 Task: For heading Use Italics Times New Roman with orange colour & bold.  font size for heading20,  'Change the font style of data to'Verdana and font size to 12,  Change the alignment of both headline & data to Align left In the sheet  BudgetTrack analysis
Action: Mouse moved to (164, 141)
Screenshot: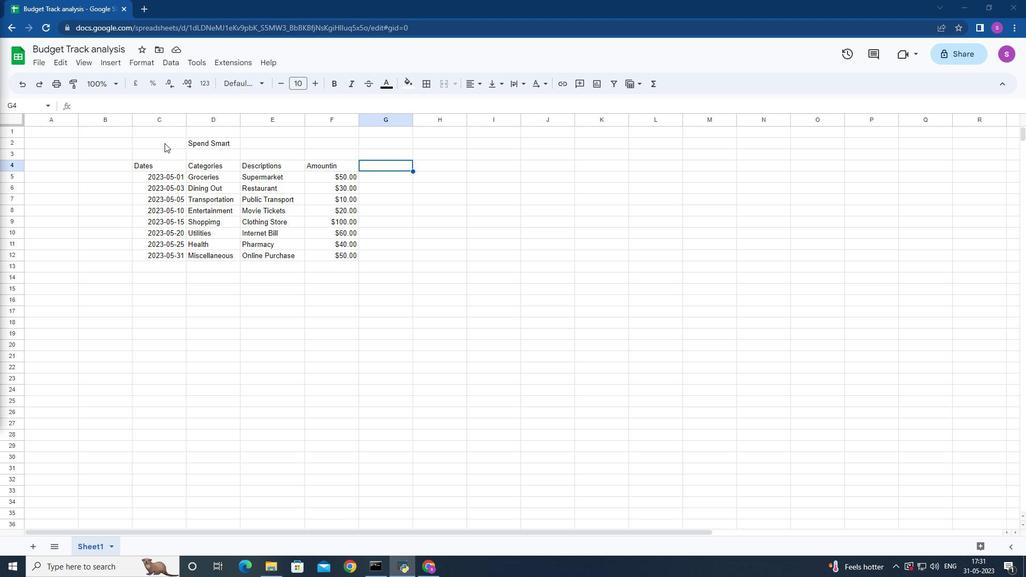
Action: Mouse pressed left at (164, 141)
Screenshot: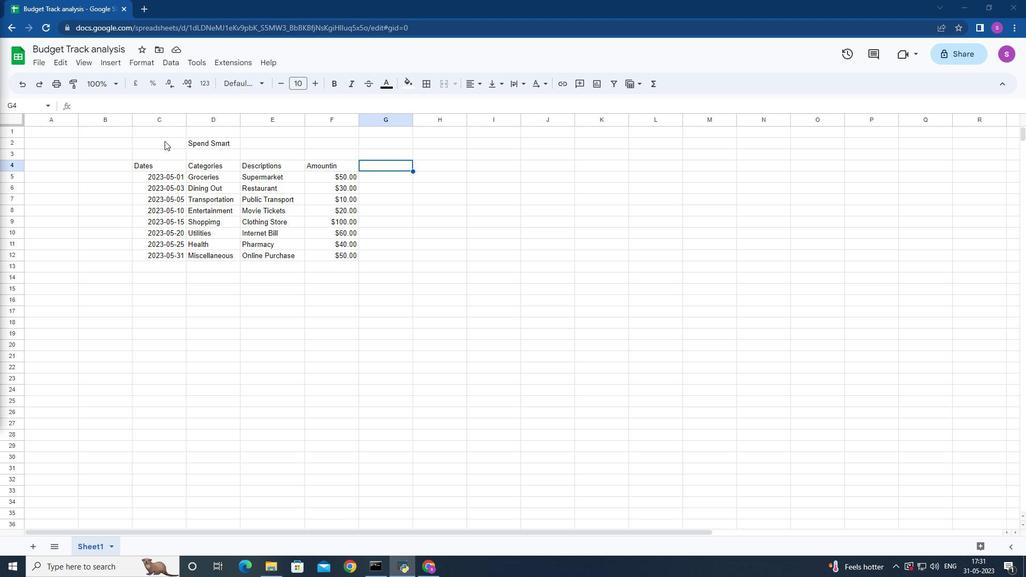 
Action: Mouse moved to (262, 84)
Screenshot: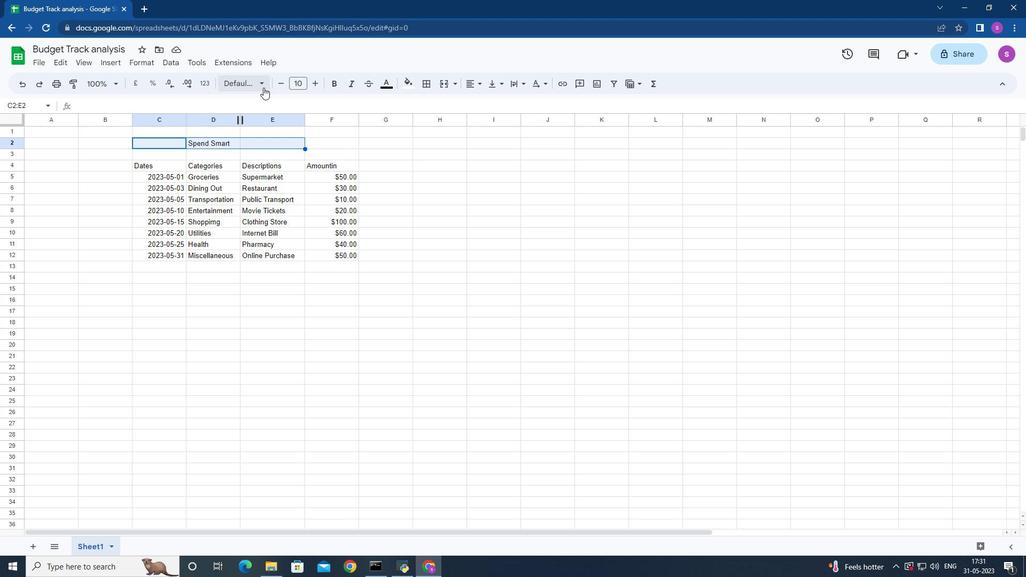 
Action: Mouse pressed left at (262, 84)
Screenshot: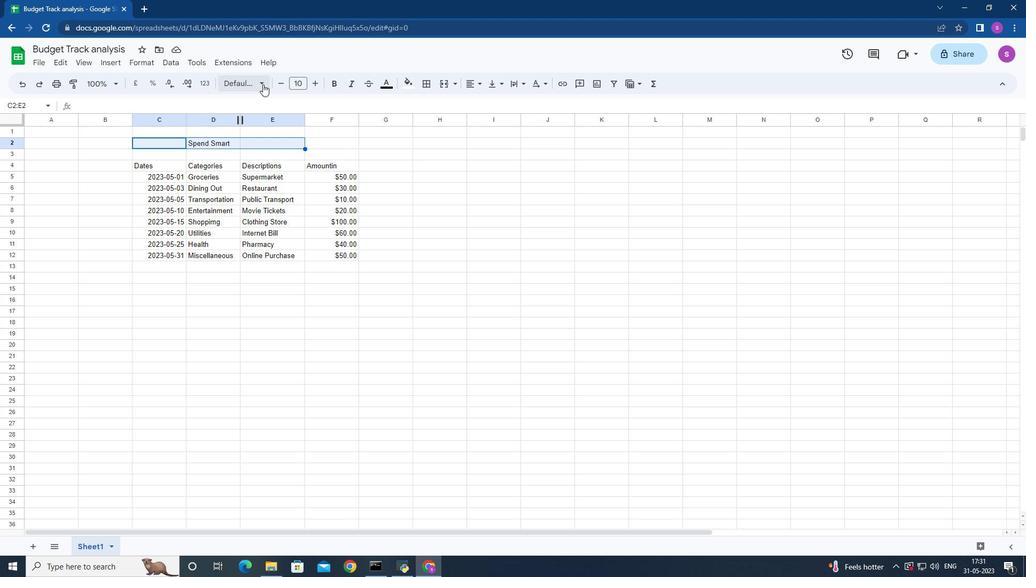 
Action: Mouse moved to (283, 403)
Screenshot: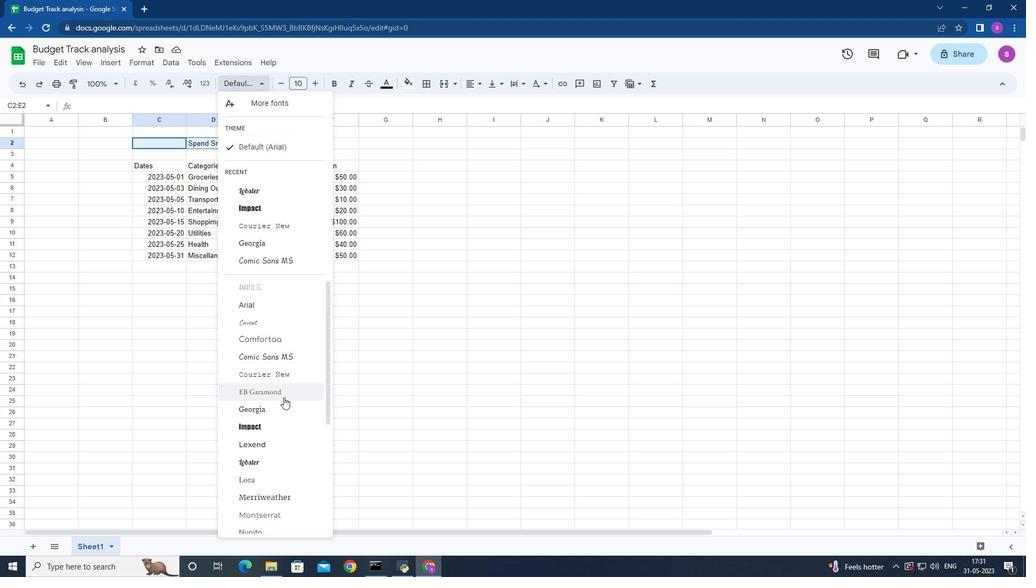 
Action: Mouse scrolled (283, 402) with delta (0, 0)
Screenshot: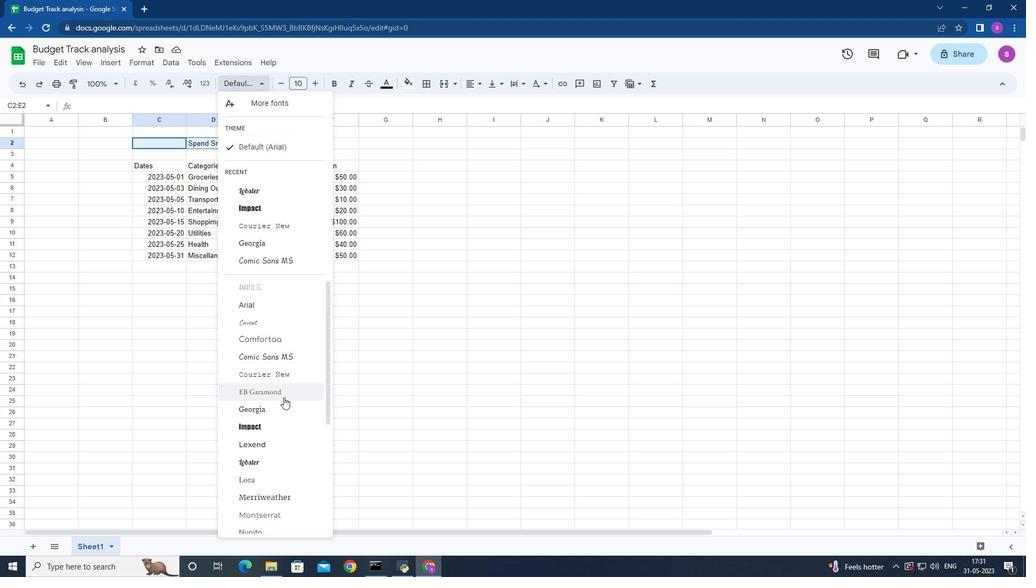 
Action: Mouse scrolled (283, 402) with delta (0, 0)
Screenshot: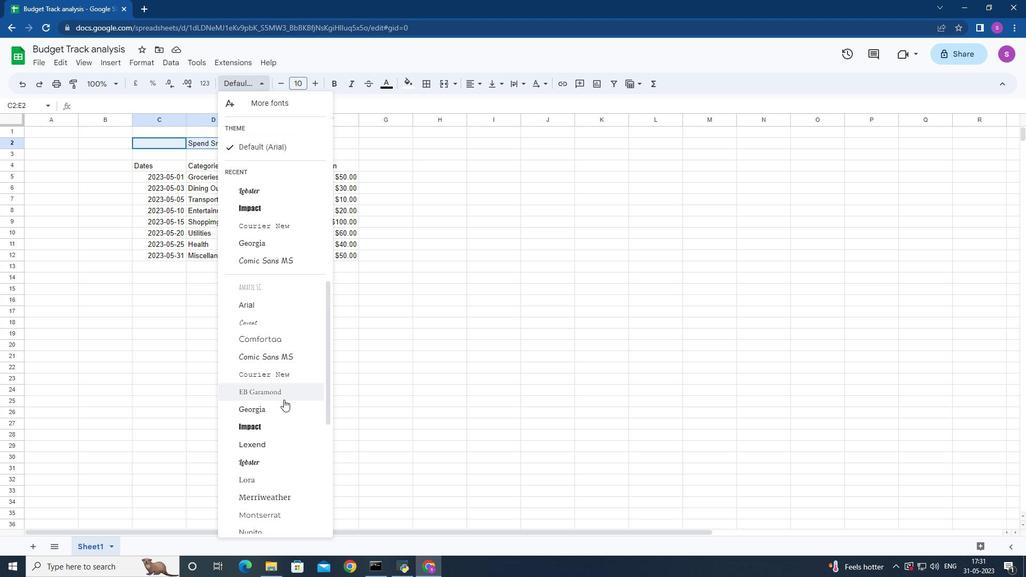 
Action: Mouse moved to (283, 403)
Screenshot: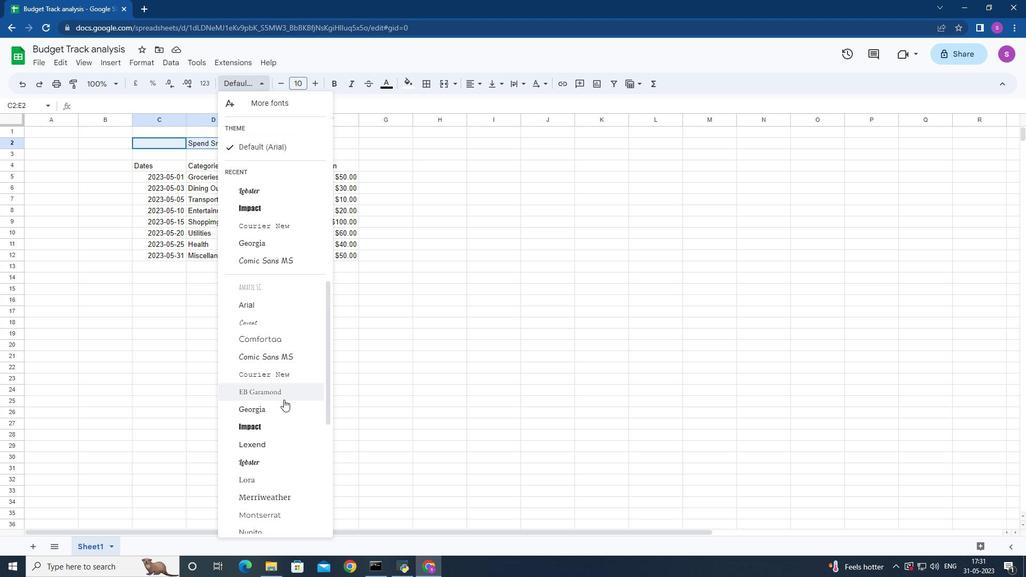 
Action: Mouse scrolled (283, 402) with delta (0, 0)
Screenshot: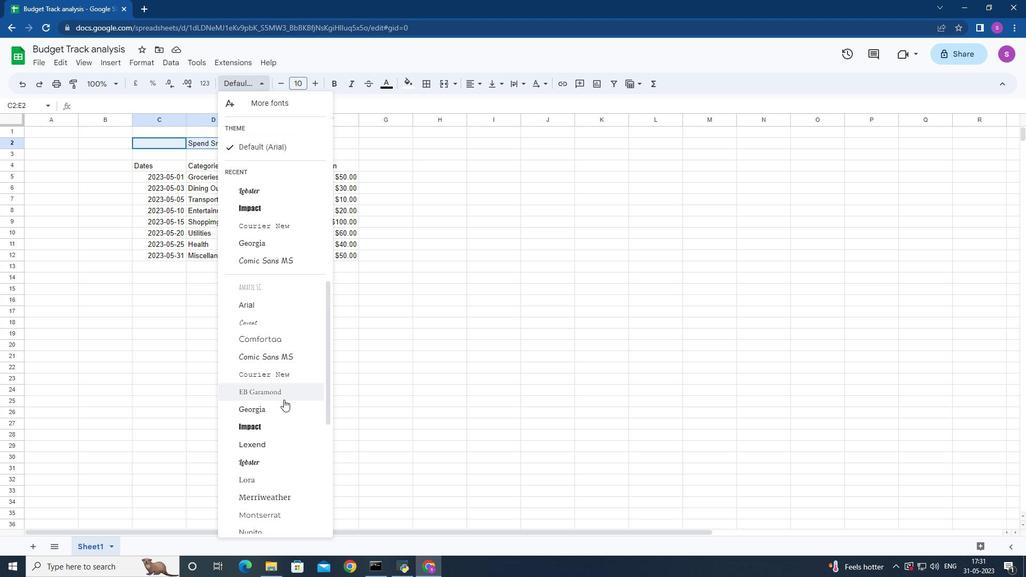
Action: Mouse moved to (281, 401)
Screenshot: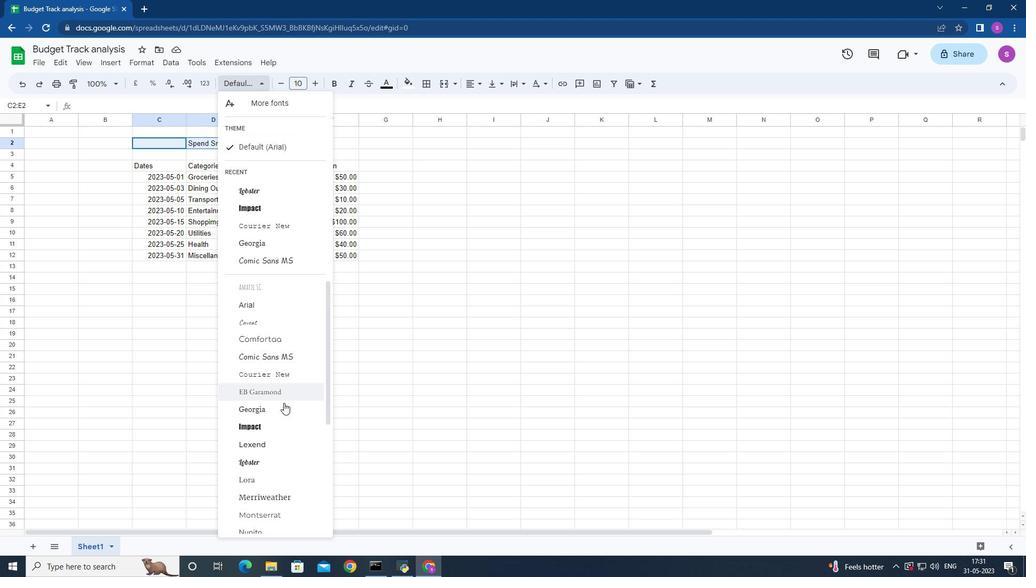 
Action: Mouse scrolled (281, 401) with delta (0, 0)
Screenshot: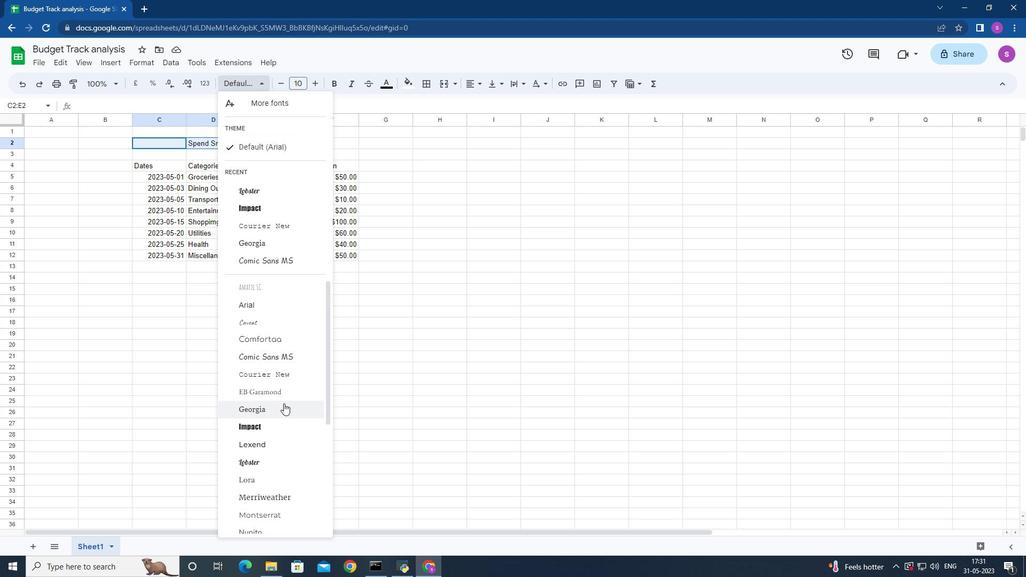 
Action: Mouse moved to (279, 400)
Screenshot: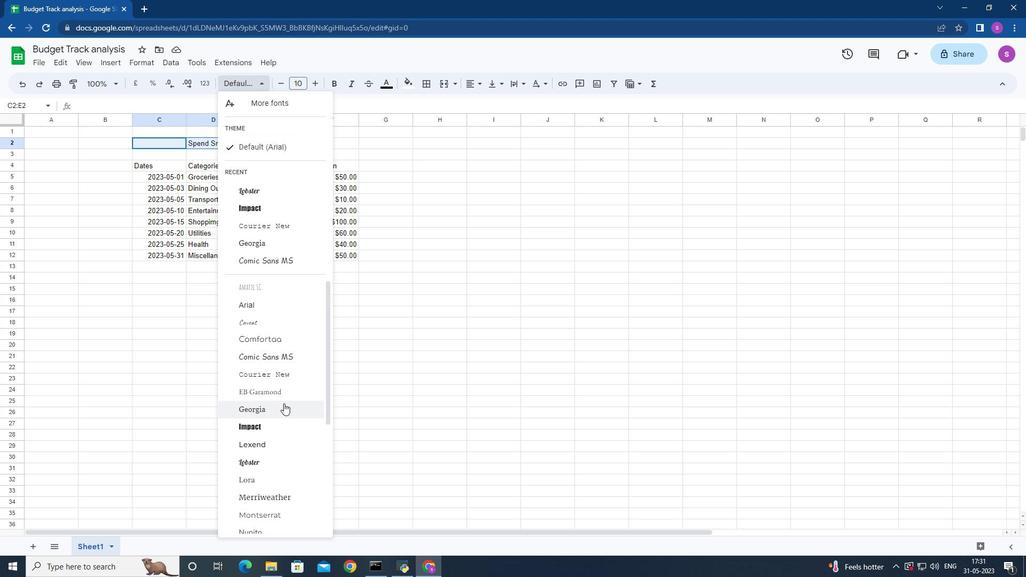 
Action: Mouse scrolled (279, 399) with delta (0, 0)
Screenshot: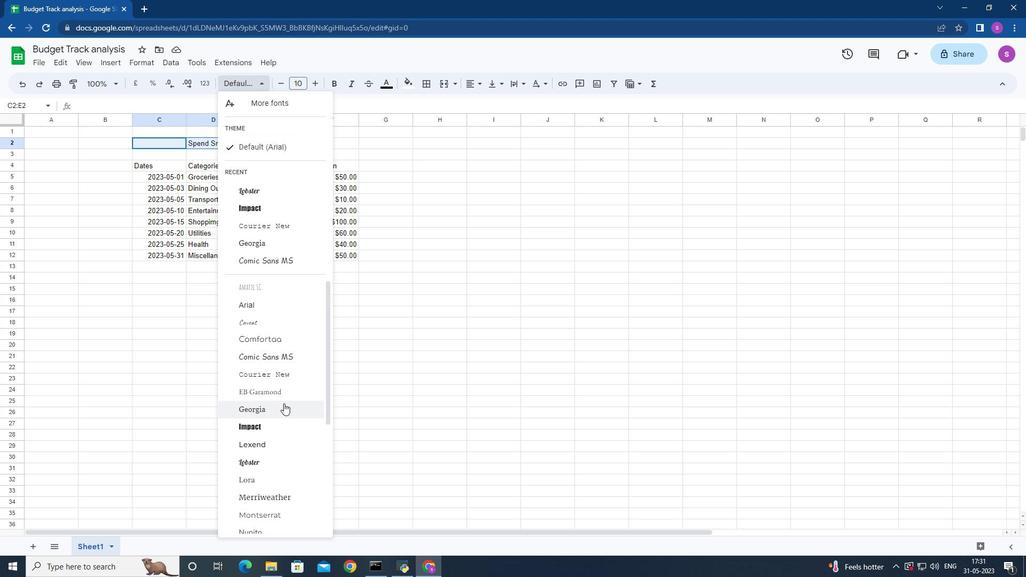 
Action: Mouse moved to (277, 397)
Screenshot: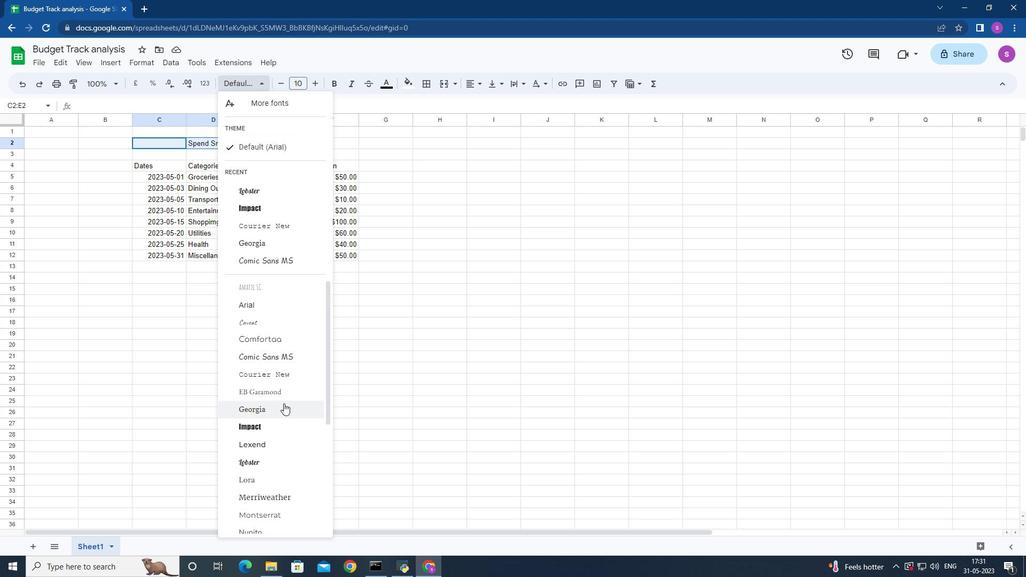 
Action: Mouse scrolled (277, 396) with delta (0, 0)
Screenshot: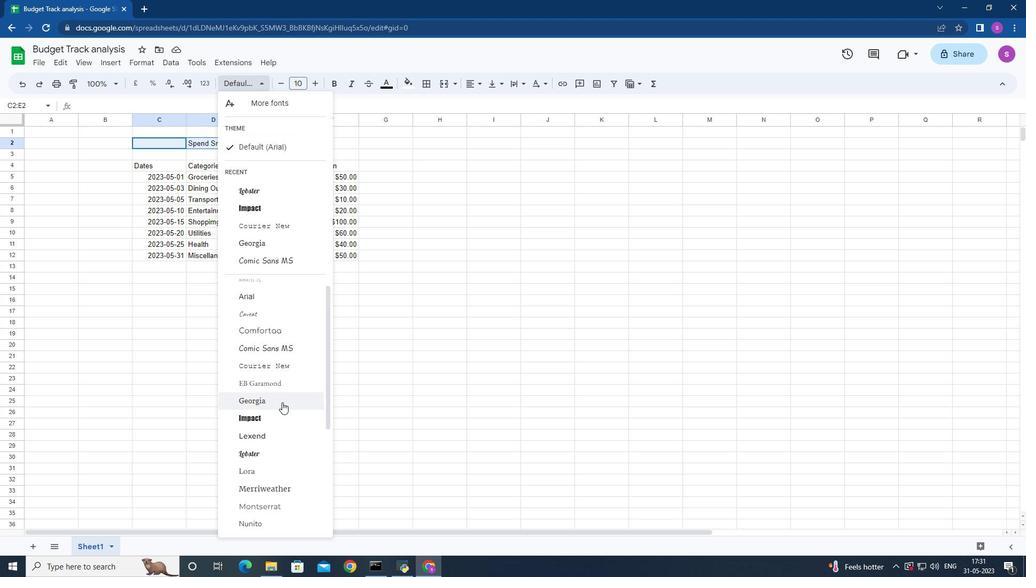
Action: Mouse moved to (276, 392)
Screenshot: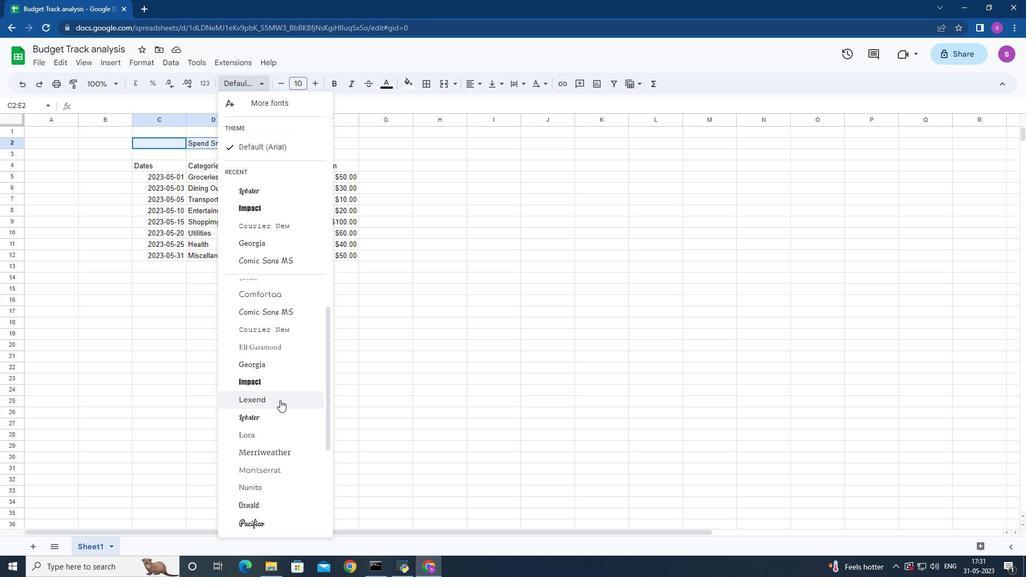 
Action: Mouse scrolled (276, 392) with delta (0, 0)
Screenshot: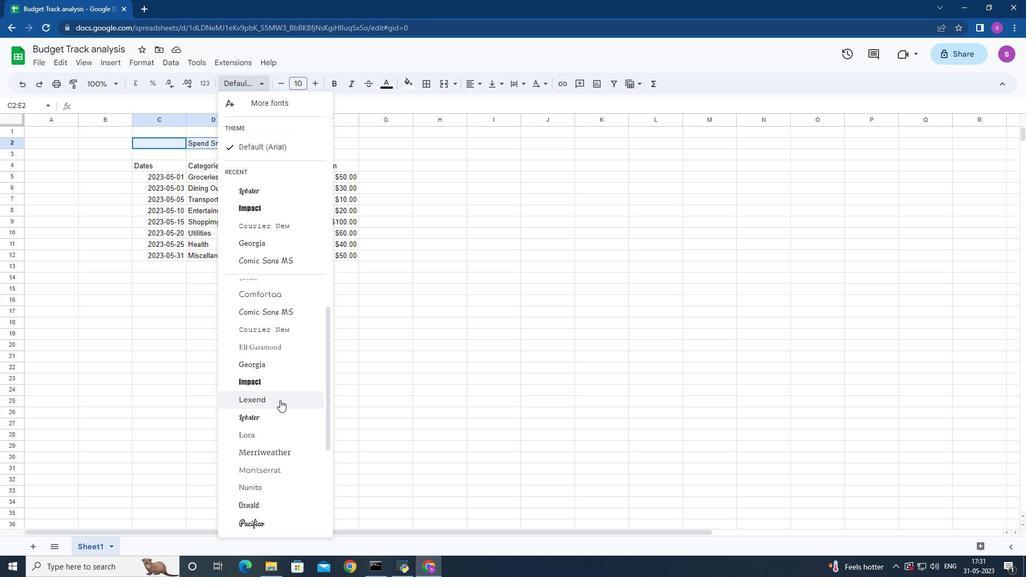 
Action: Mouse moved to (276, 388)
Screenshot: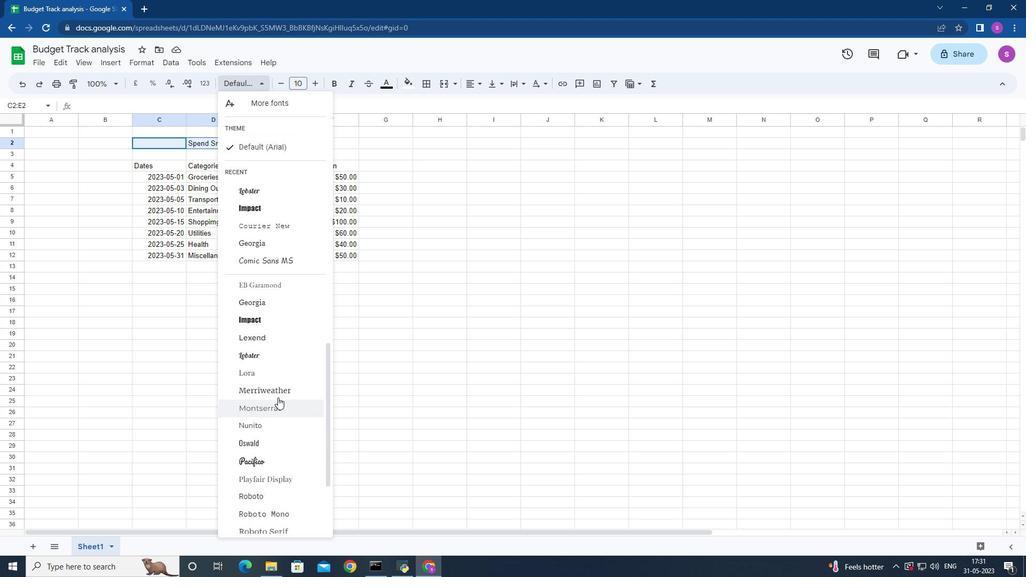 
Action: Mouse scrolled (276, 388) with delta (0, 0)
Screenshot: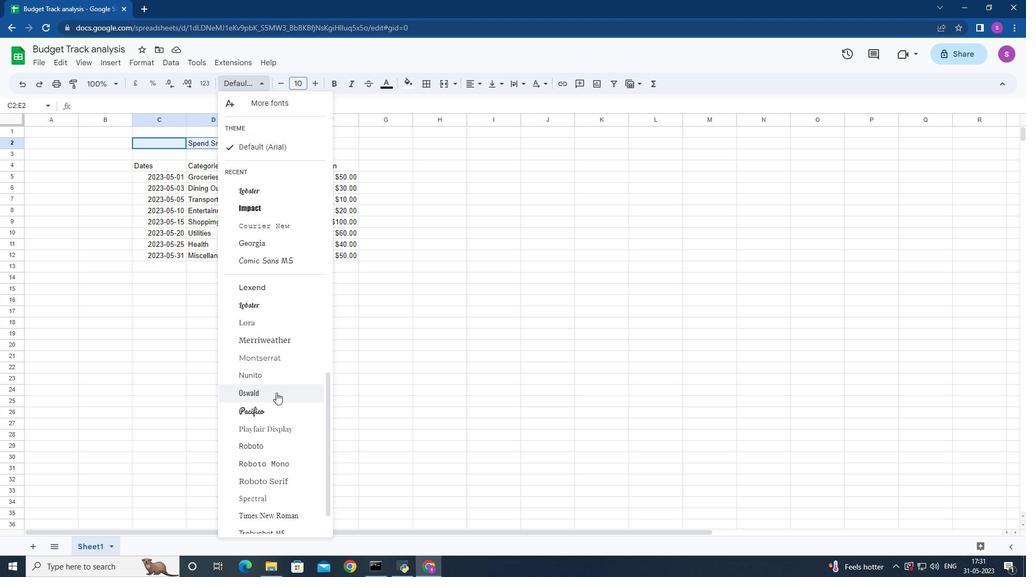 
Action: Mouse moved to (286, 489)
Screenshot: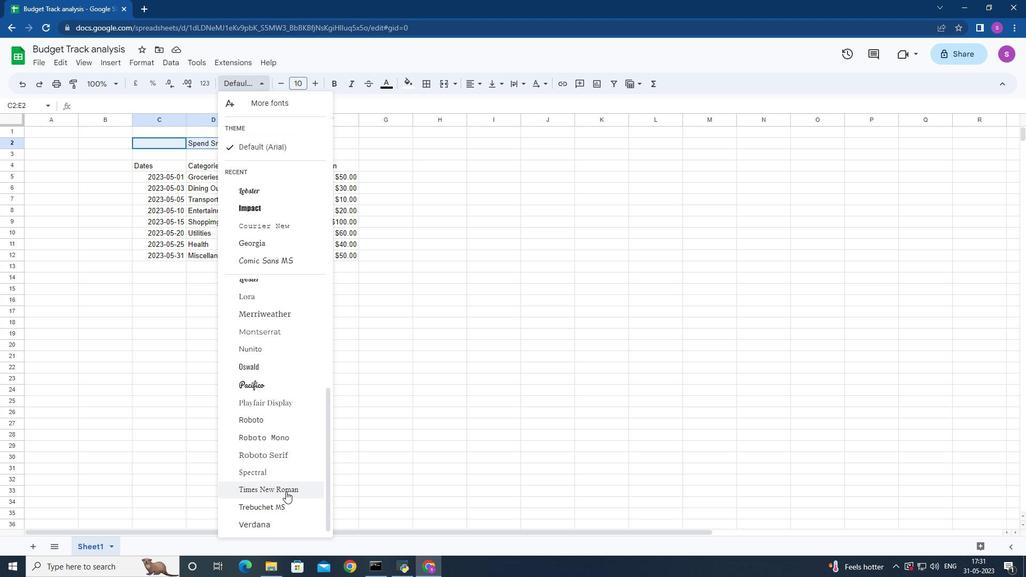 
Action: Mouse pressed left at (286, 489)
Screenshot: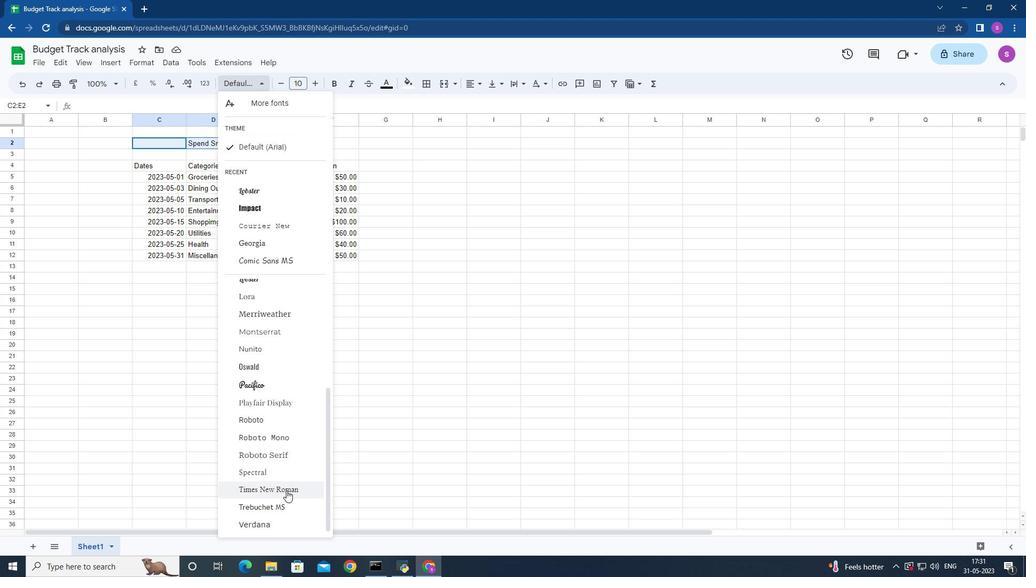 
Action: Mouse moved to (385, 84)
Screenshot: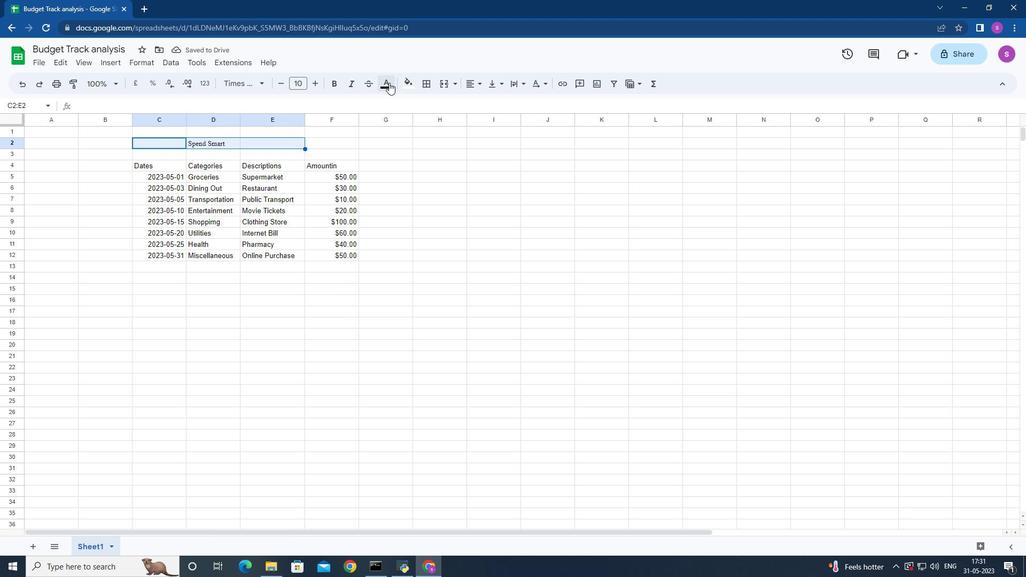 
Action: Mouse pressed left at (385, 84)
Screenshot: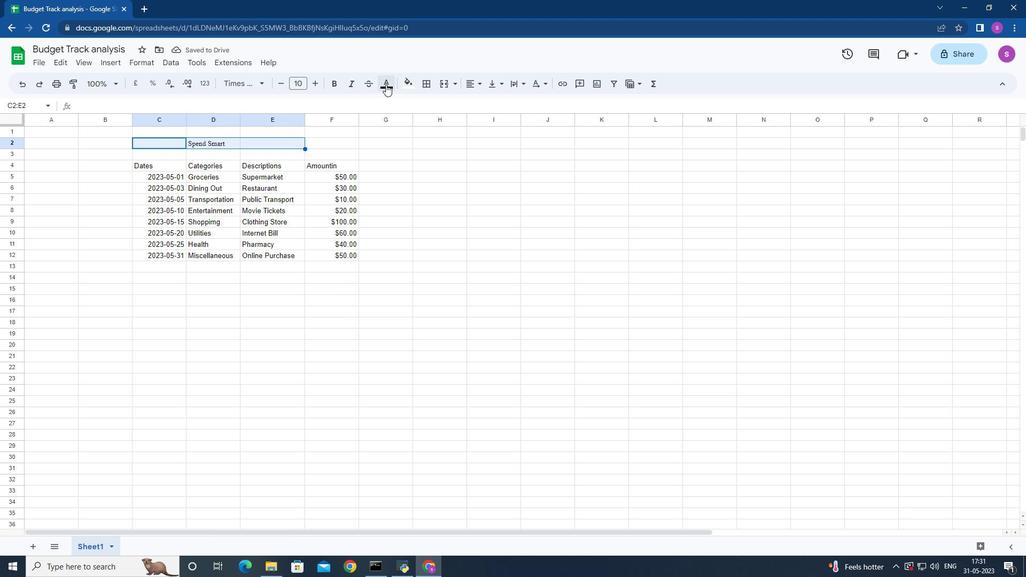 
Action: Mouse moved to (413, 136)
Screenshot: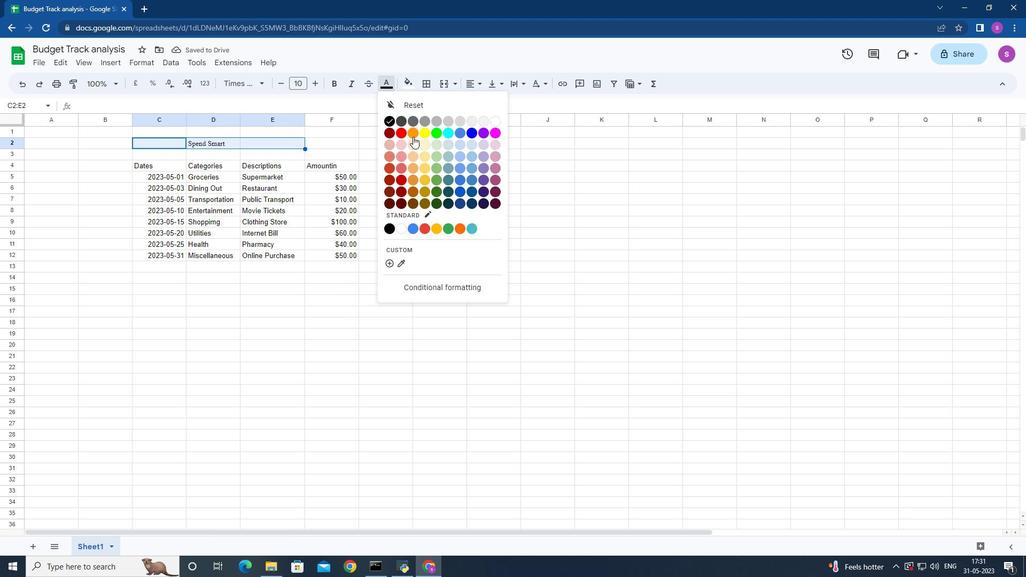 
Action: Mouse pressed left at (413, 136)
Screenshot: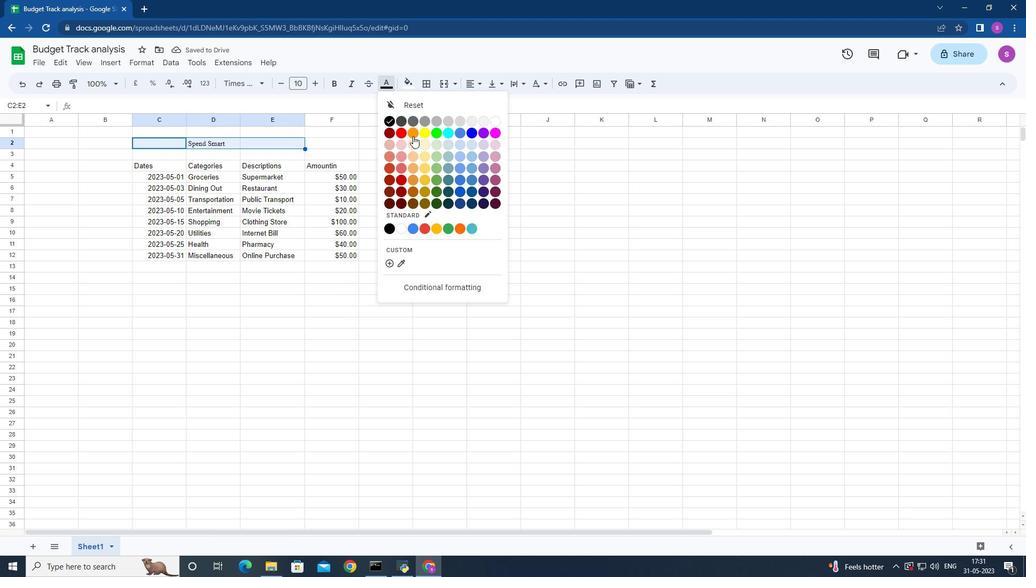 
Action: Mouse moved to (336, 80)
Screenshot: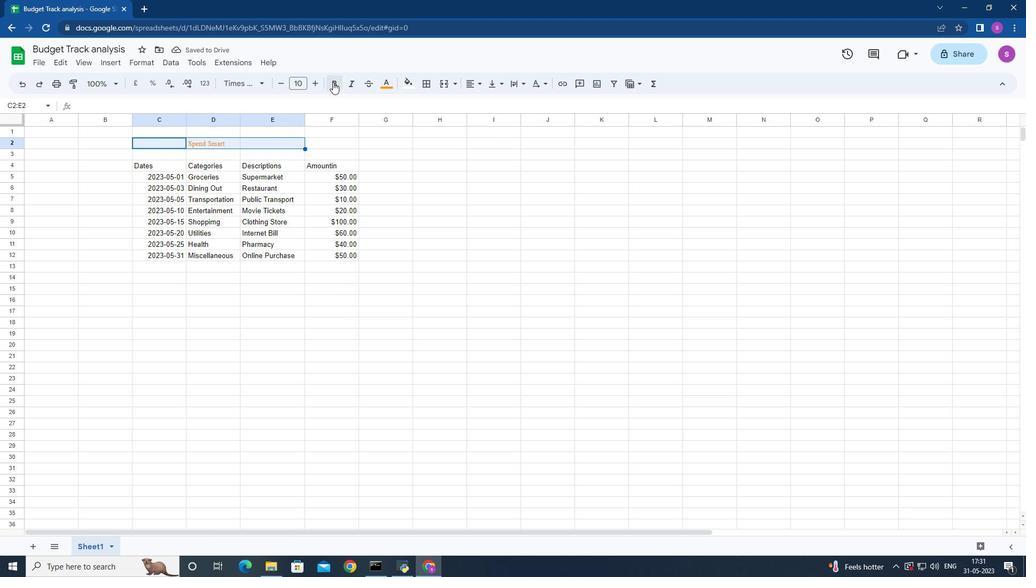 
Action: Mouse pressed left at (336, 80)
Screenshot: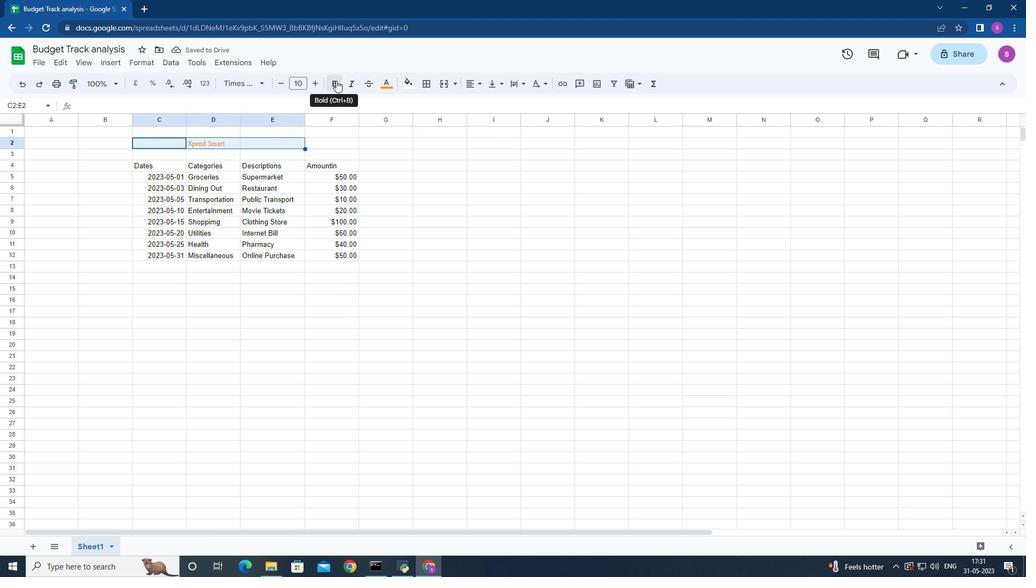 
Action: Mouse moved to (312, 86)
Screenshot: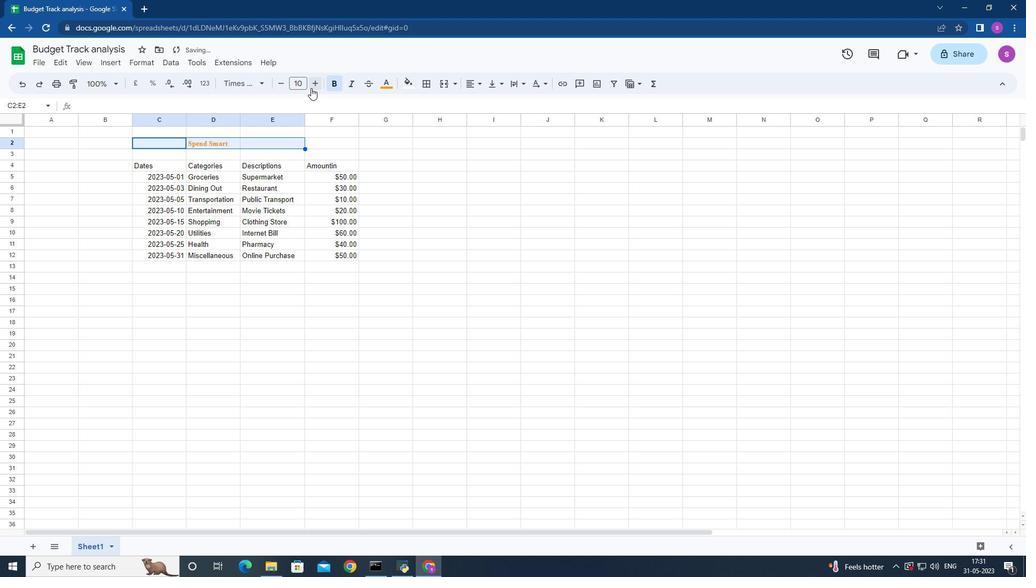 
Action: Mouse pressed left at (312, 86)
Screenshot: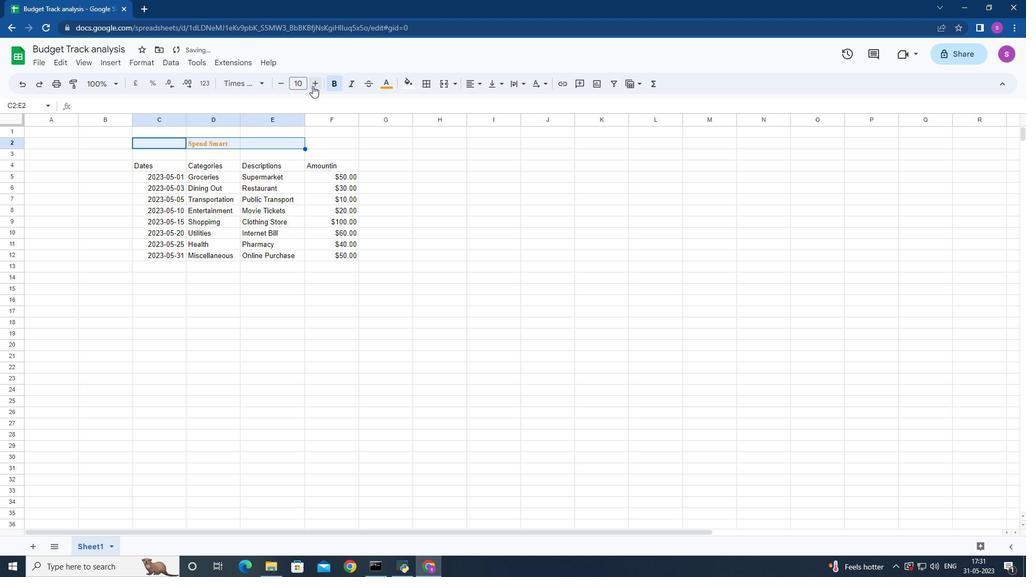 
Action: Mouse pressed left at (312, 86)
Screenshot: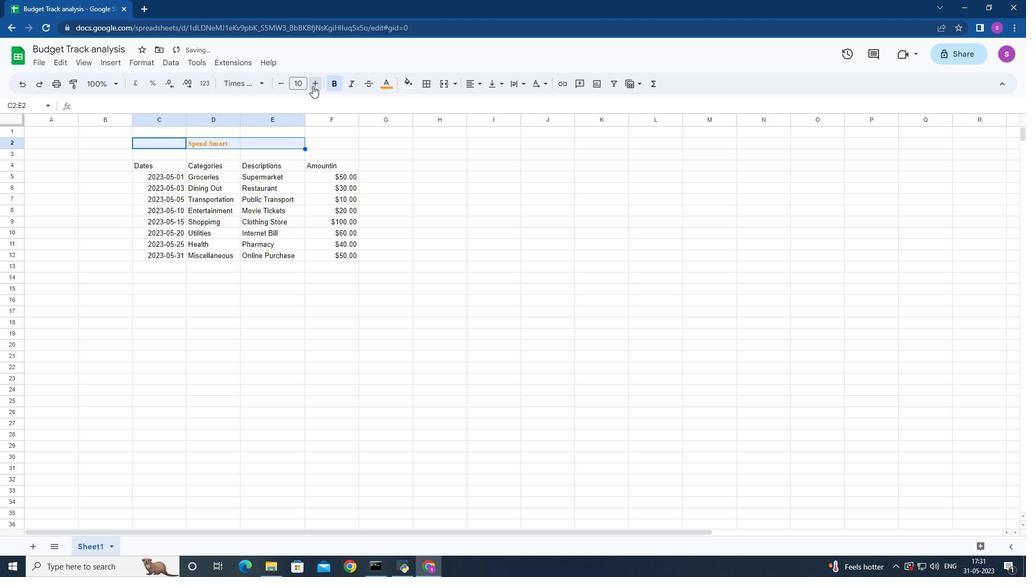 
Action: Mouse pressed left at (312, 86)
Screenshot: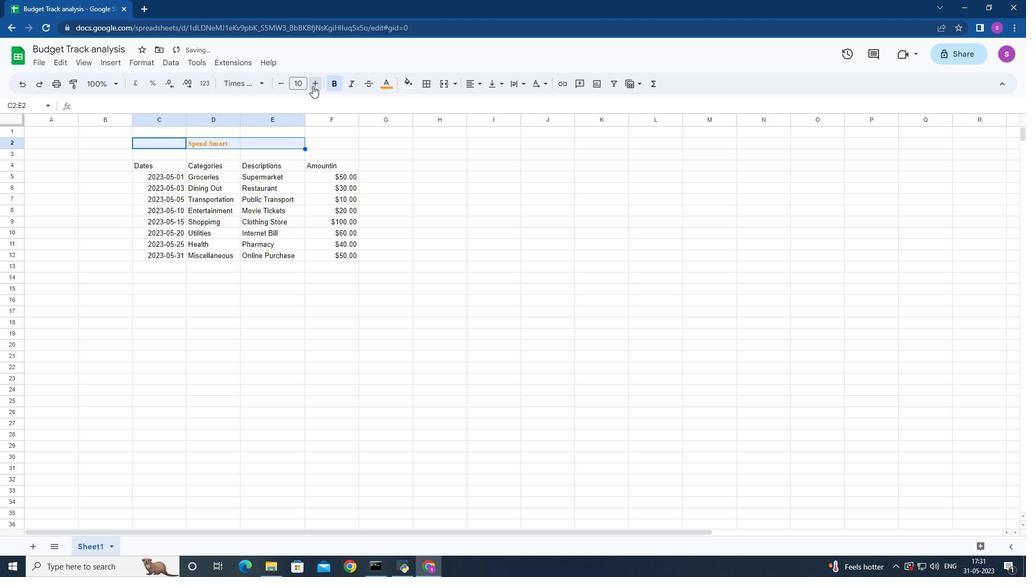 
Action: Mouse pressed left at (312, 86)
Screenshot: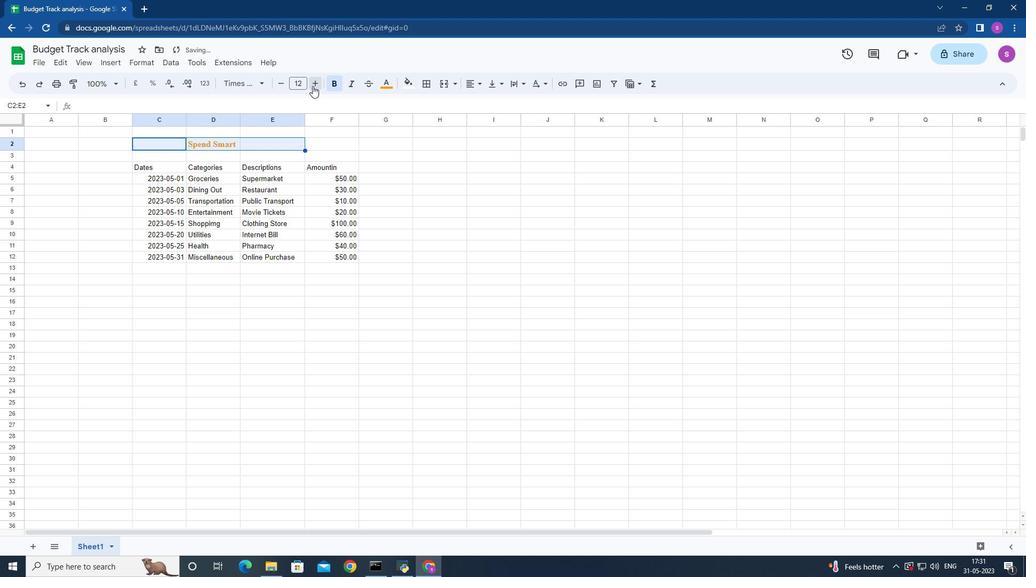 
Action: Mouse pressed left at (312, 86)
Screenshot: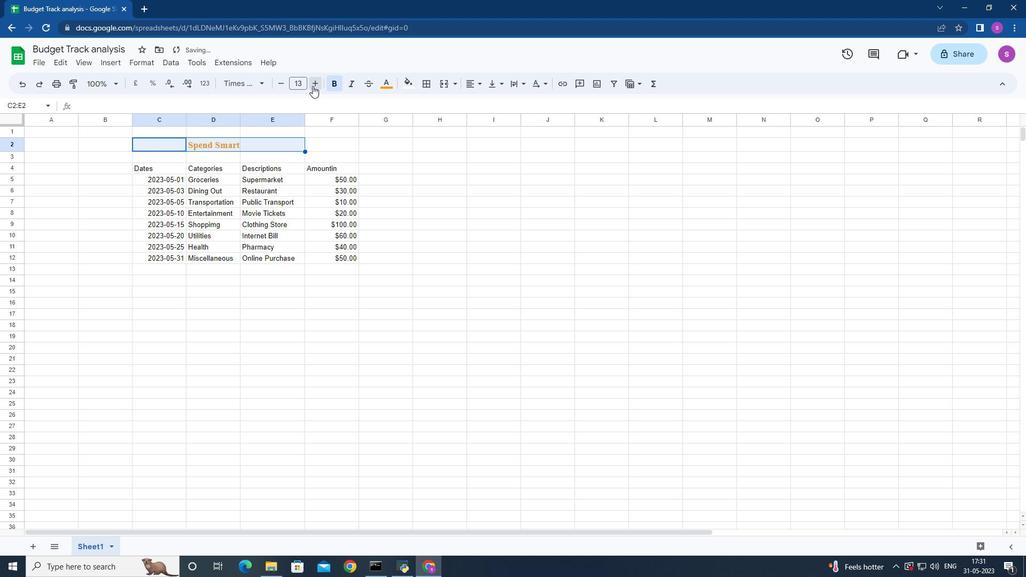 
Action: Mouse pressed left at (312, 86)
Screenshot: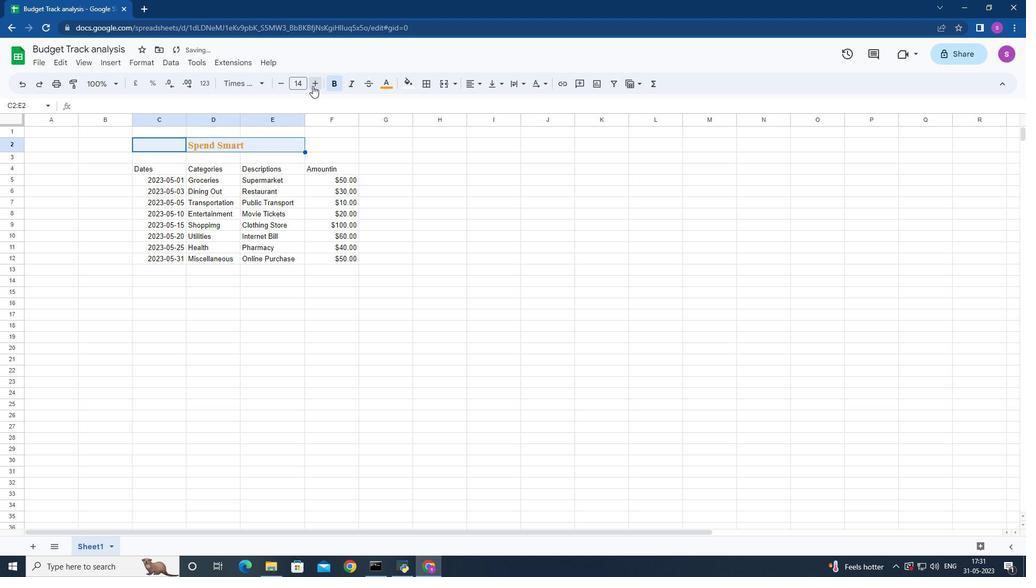 
Action: Mouse pressed left at (312, 86)
Screenshot: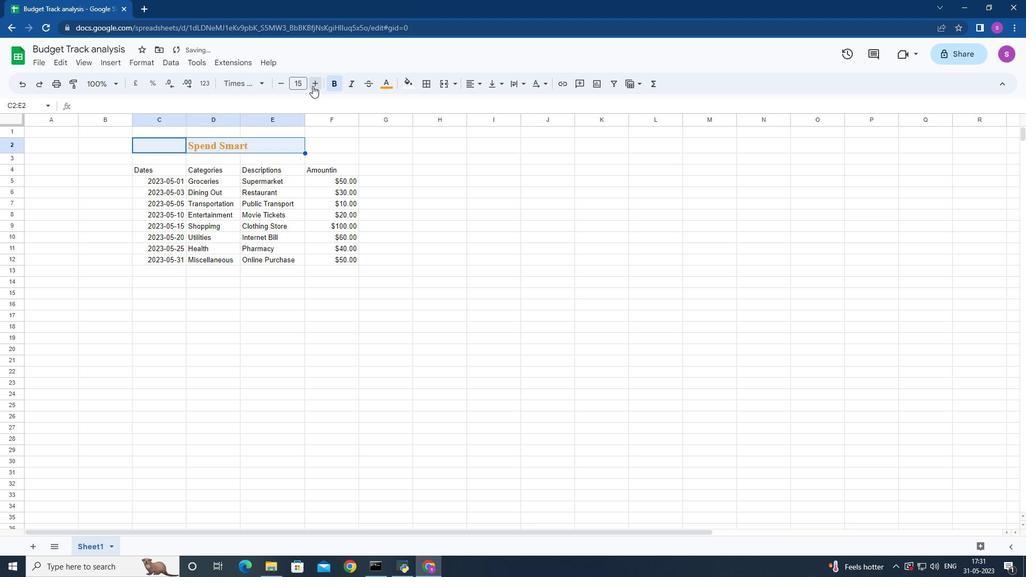 
Action: Mouse pressed left at (312, 86)
Screenshot: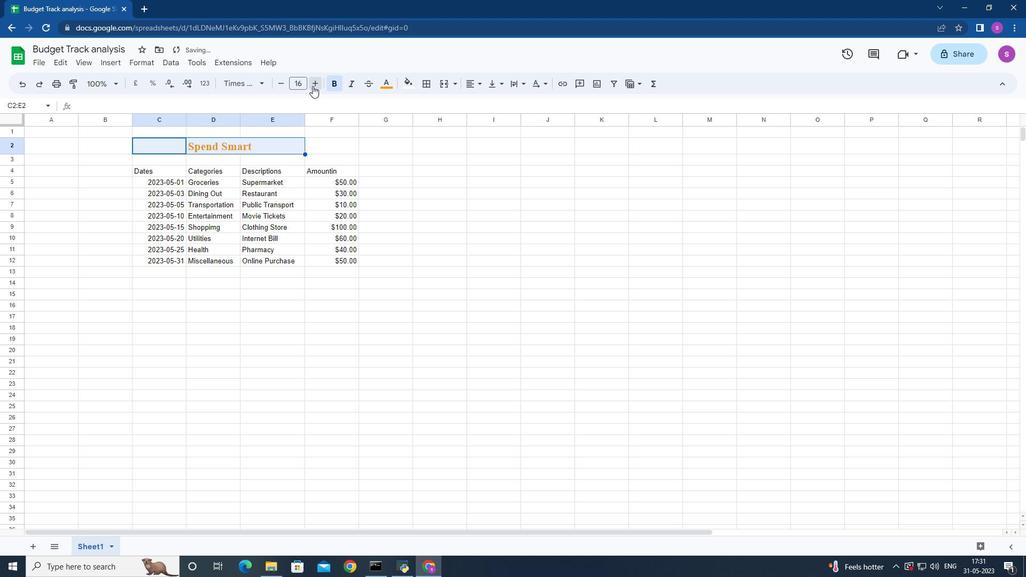 
Action: Mouse pressed left at (312, 86)
Screenshot: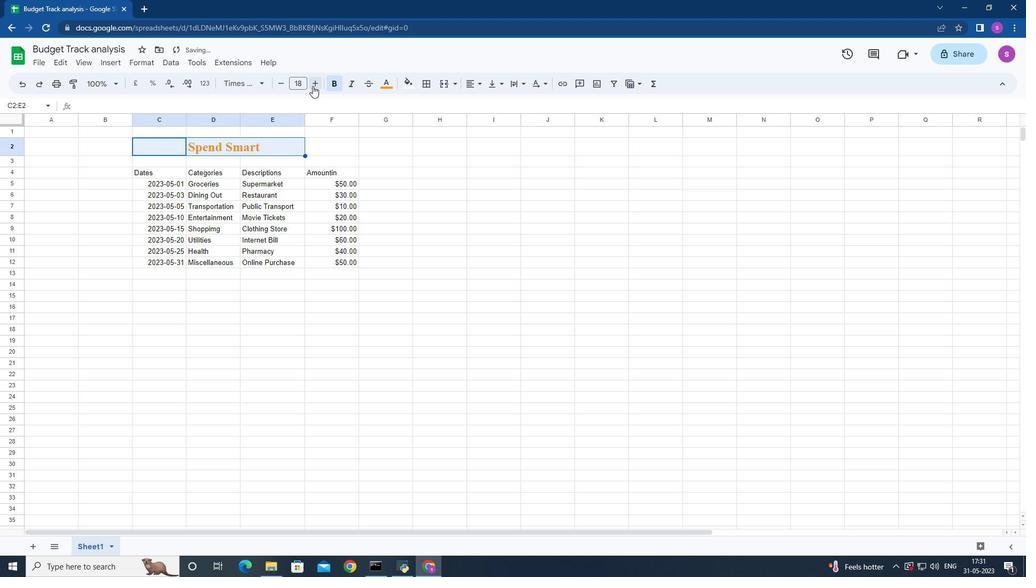 
Action: Mouse pressed left at (312, 86)
Screenshot: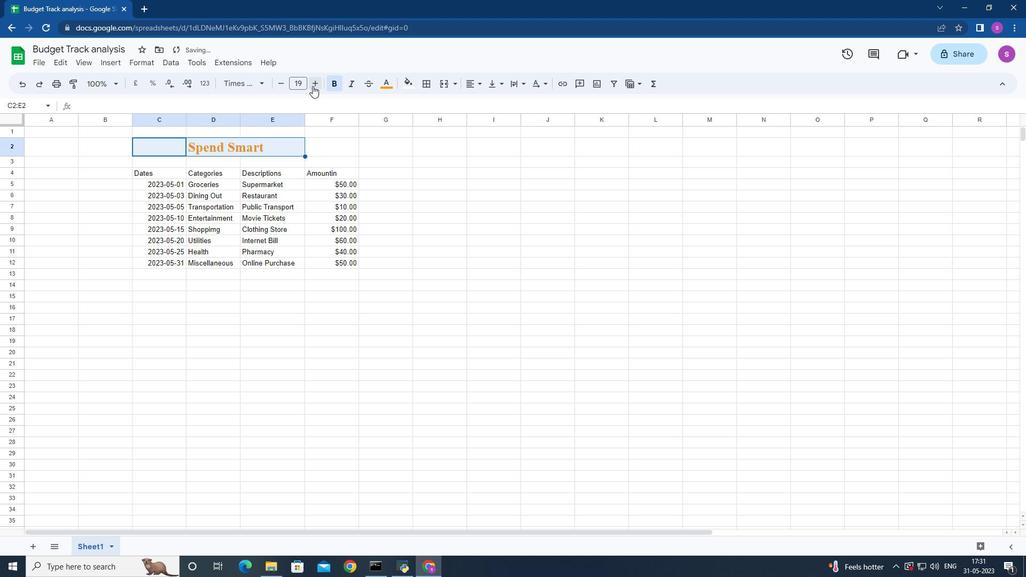 
Action: Mouse moved to (132, 172)
Screenshot: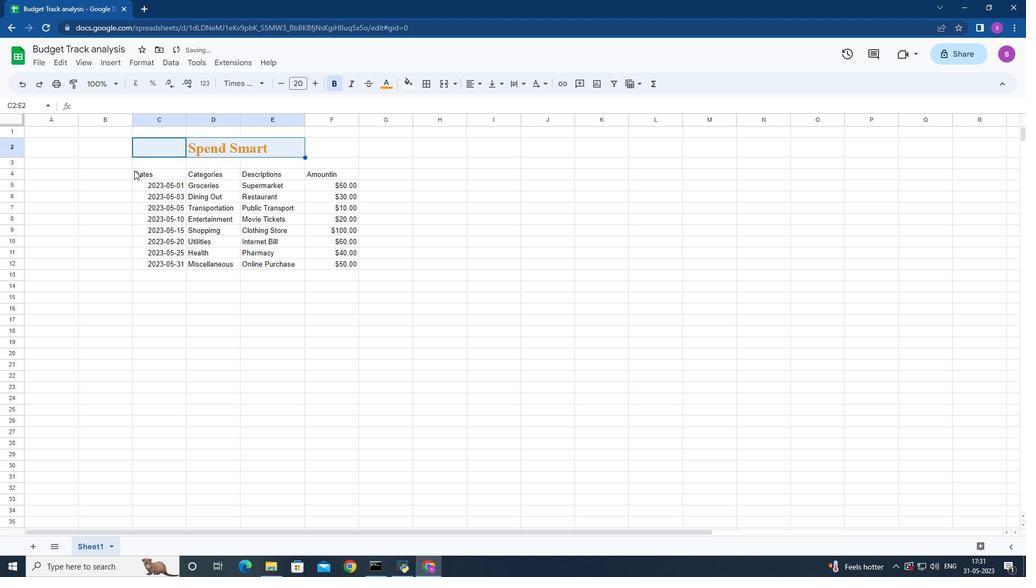
Action: Mouse pressed left at (132, 172)
Screenshot: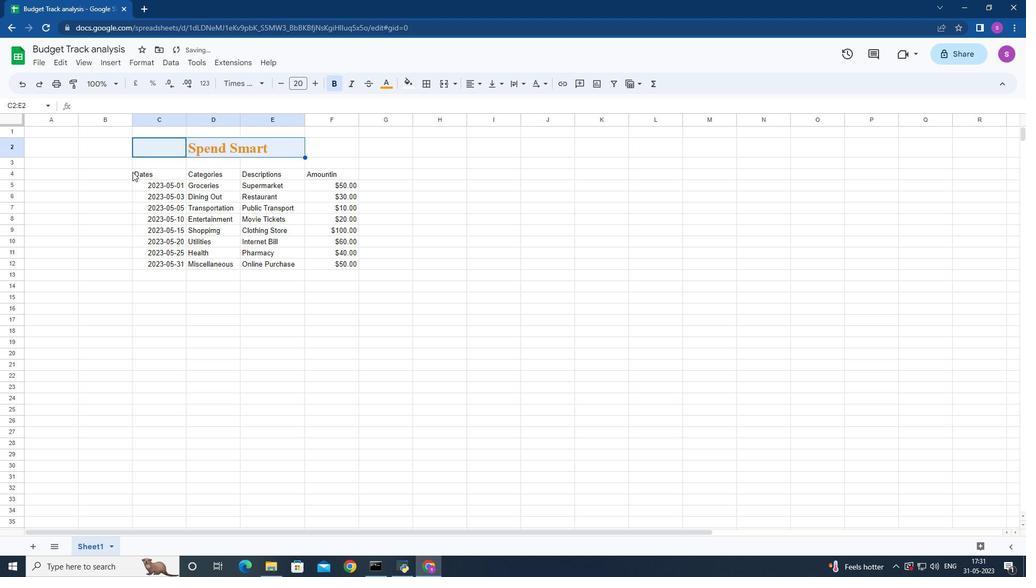 
Action: Mouse moved to (262, 84)
Screenshot: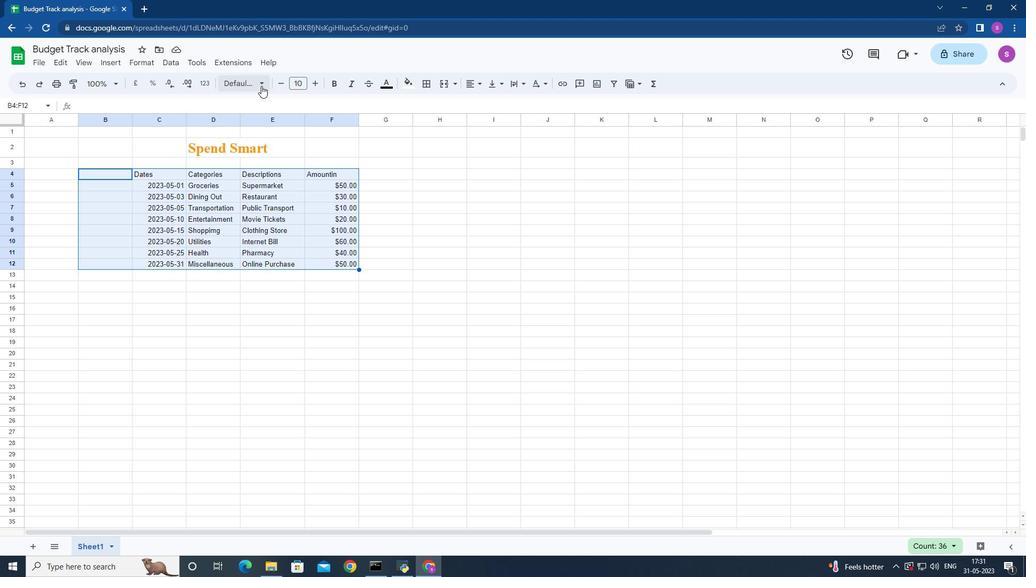 
Action: Mouse pressed left at (262, 84)
Screenshot: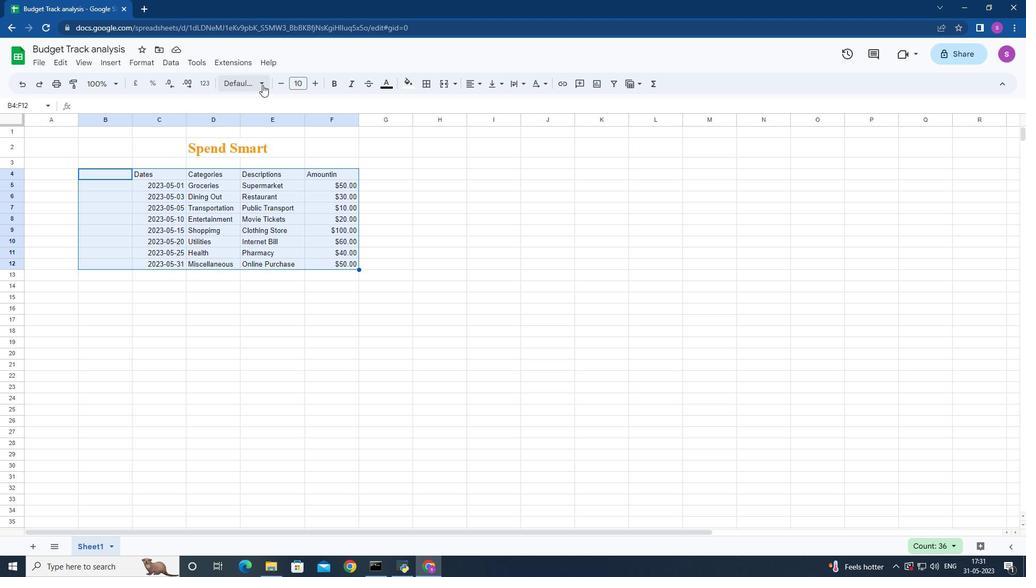 
Action: Mouse moved to (284, 339)
Screenshot: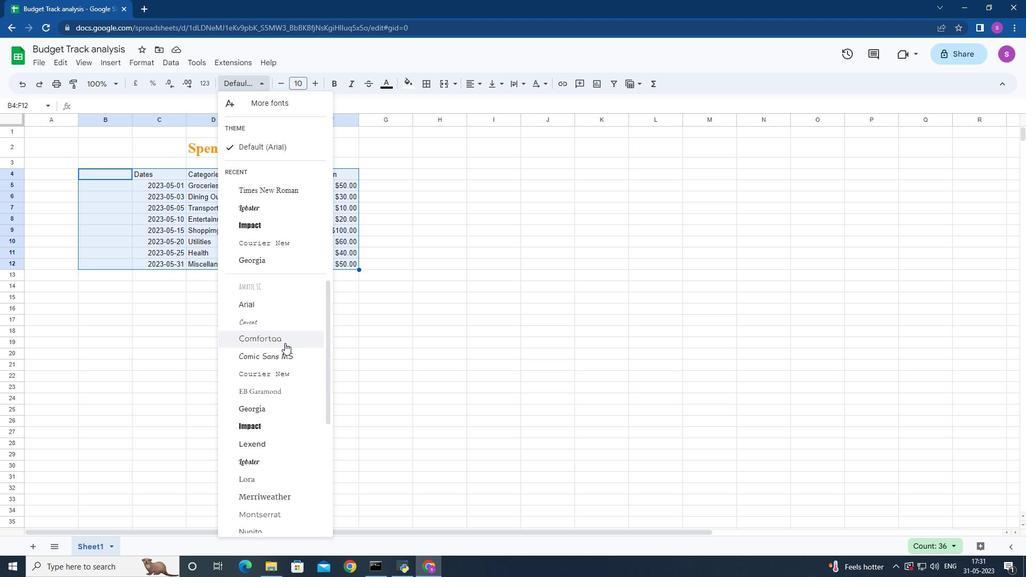 
Action: Mouse scrolled (284, 339) with delta (0, 0)
Screenshot: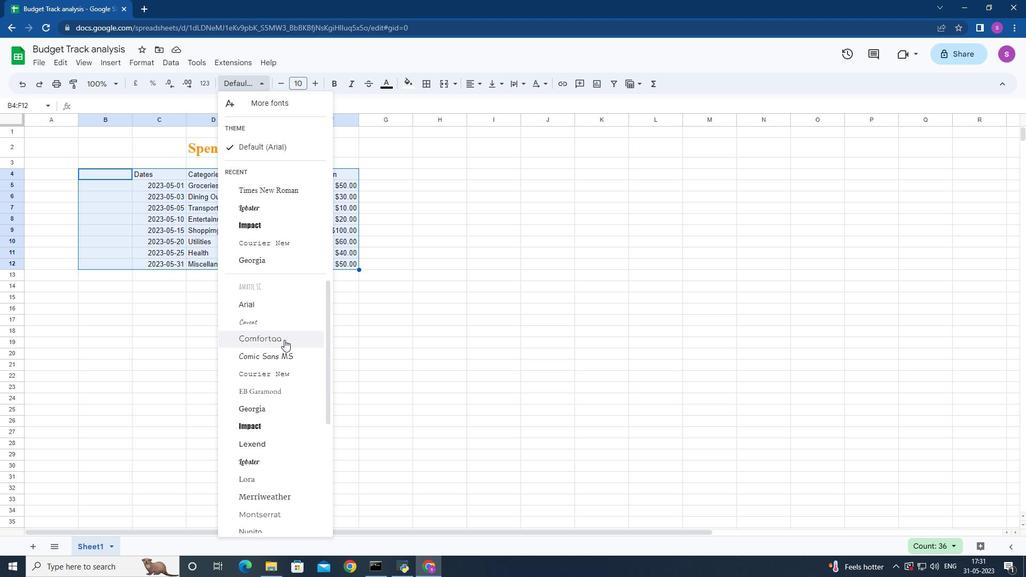 
Action: Mouse moved to (288, 420)
Screenshot: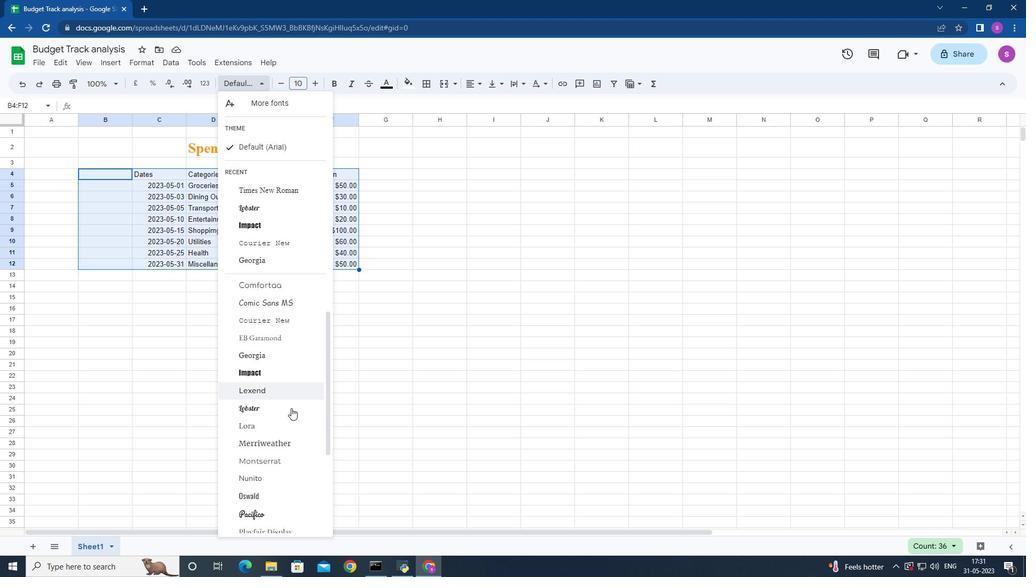 
Action: Mouse scrolled (288, 420) with delta (0, 0)
Screenshot: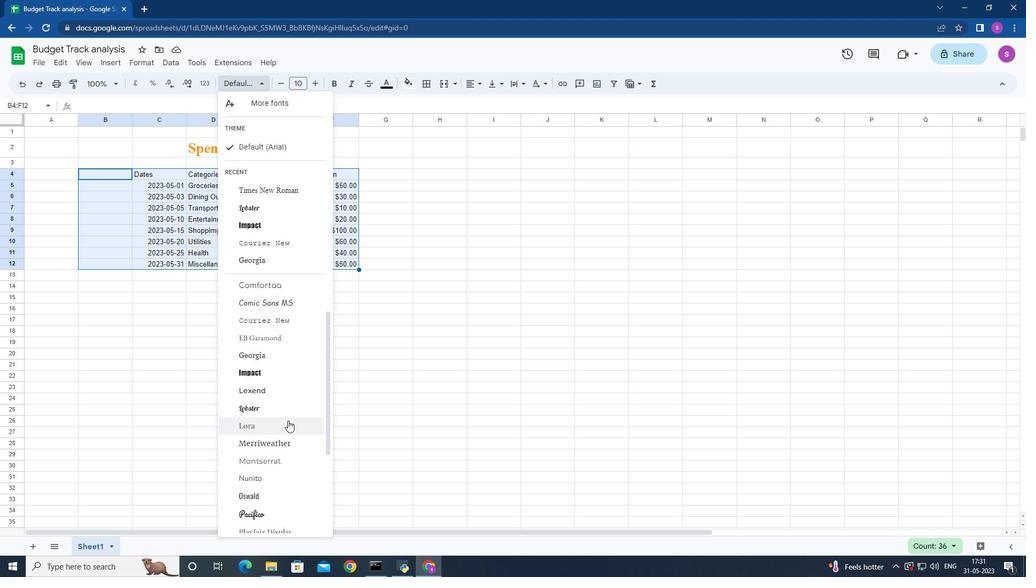 
Action: Mouse scrolled (288, 420) with delta (0, 0)
Screenshot: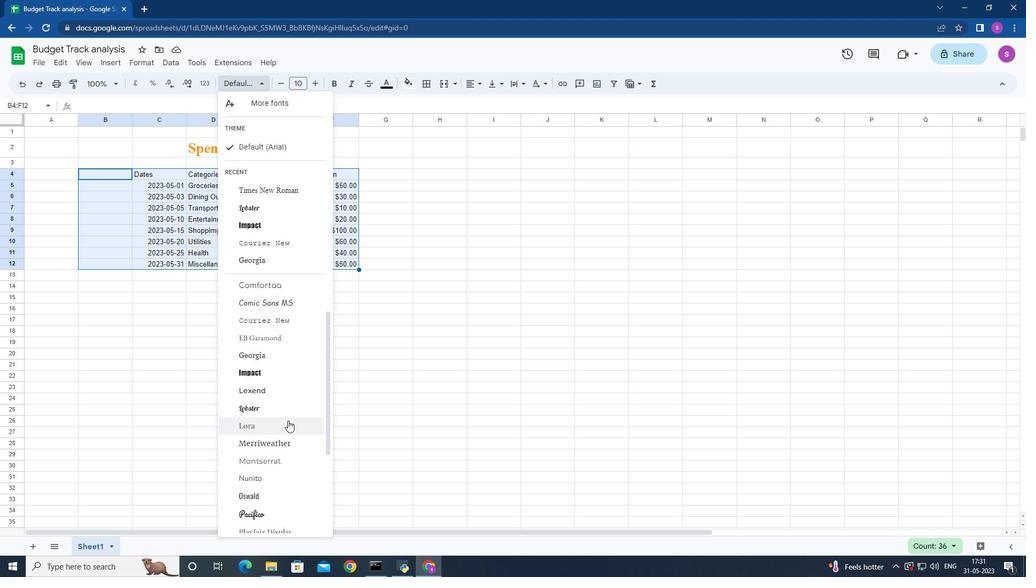 
Action: Mouse moved to (290, 454)
Screenshot: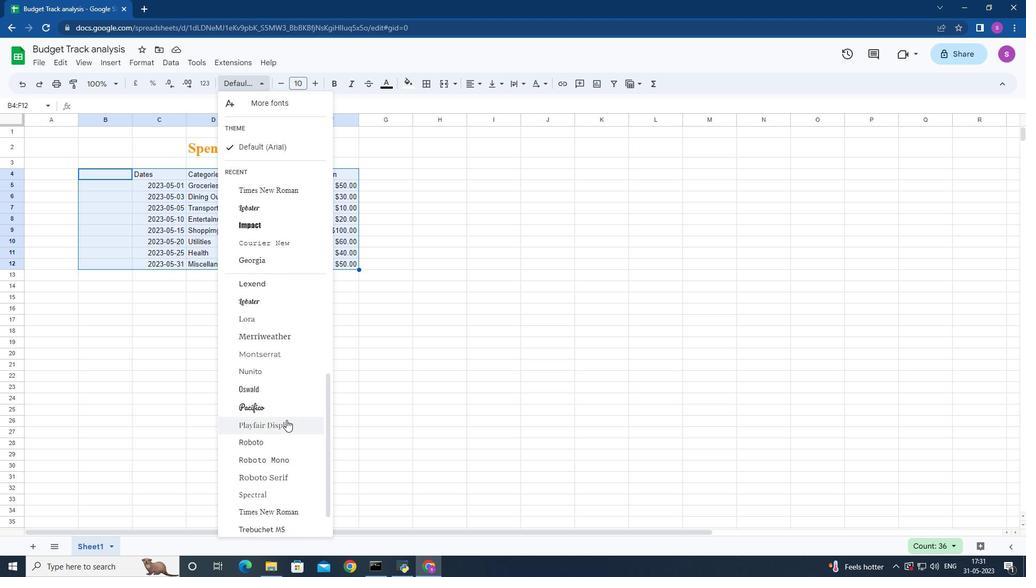 
Action: Mouse scrolled (290, 453) with delta (0, 0)
Screenshot: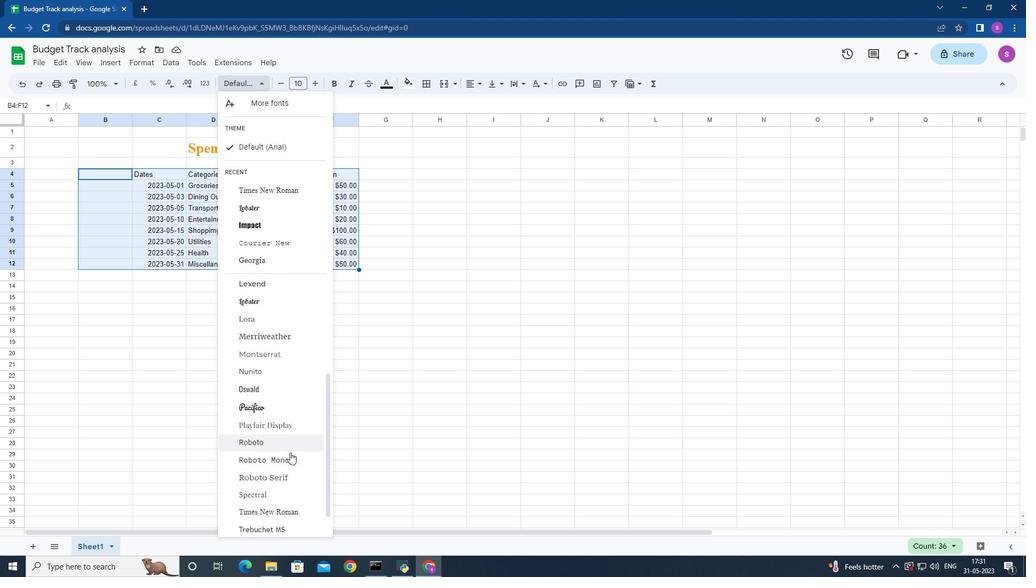 
Action: Mouse scrolled (290, 453) with delta (0, 0)
Screenshot: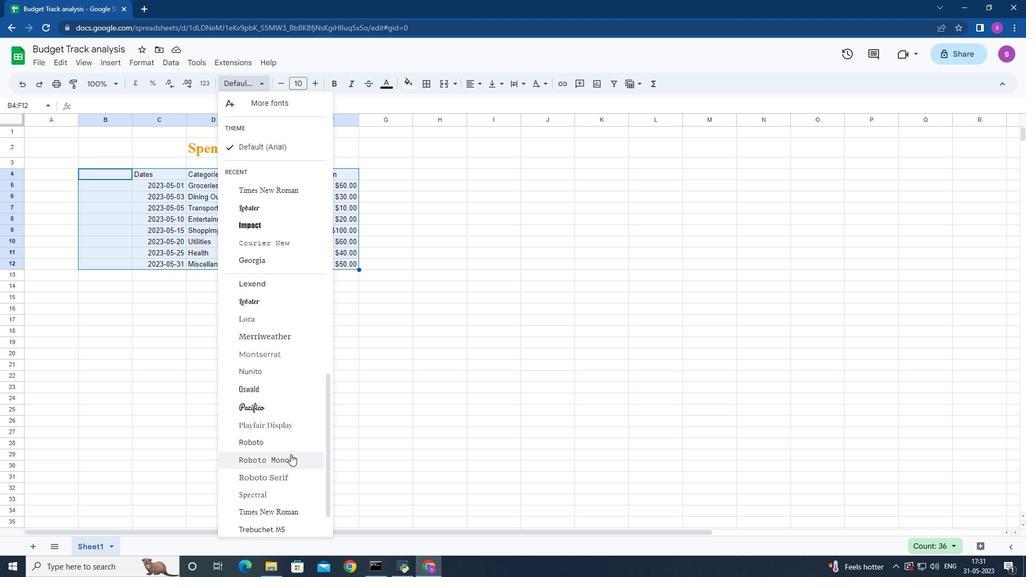 
Action: Mouse moved to (290, 453)
Screenshot: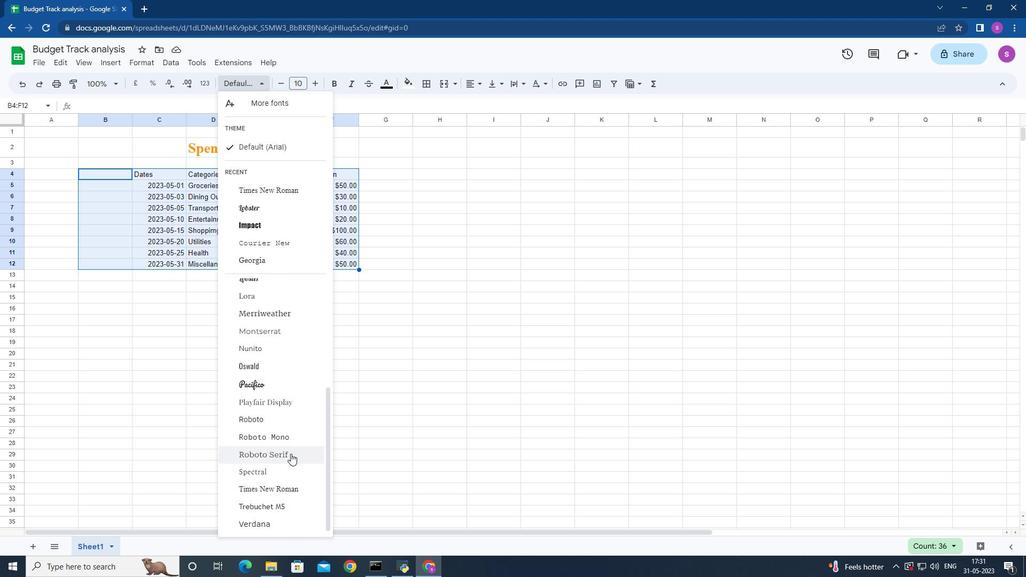 
Action: Mouse scrolled (290, 453) with delta (0, 0)
Screenshot: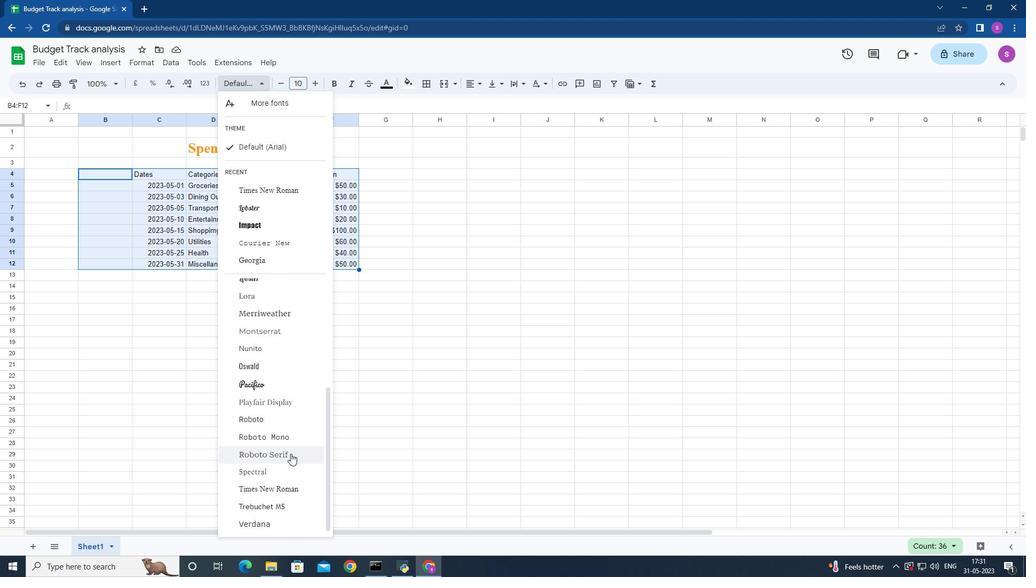 
Action: Mouse scrolled (290, 453) with delta (0, 0)
Screenshot: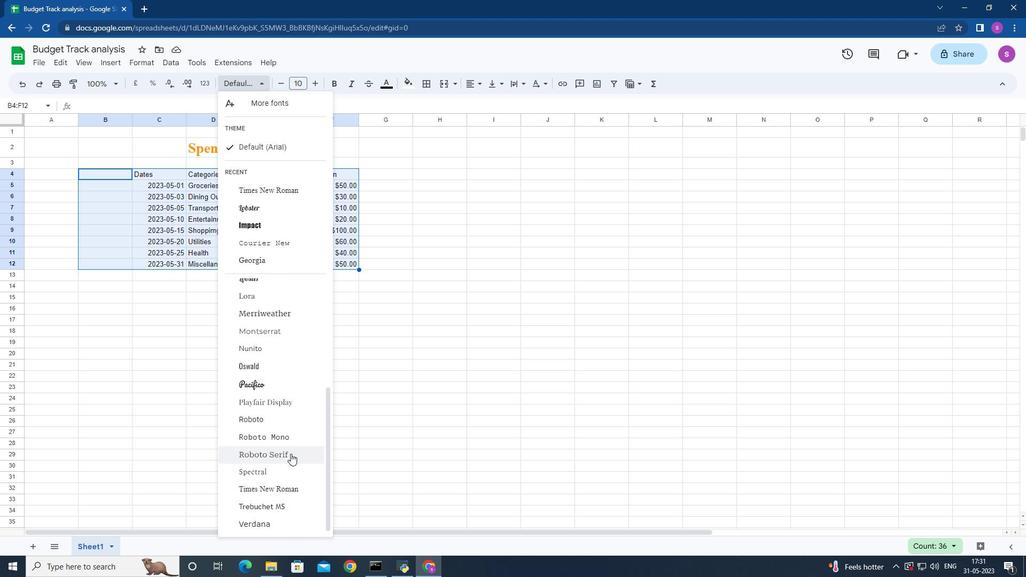 
Action: Mouse moved to (293, 524)
Screenshot: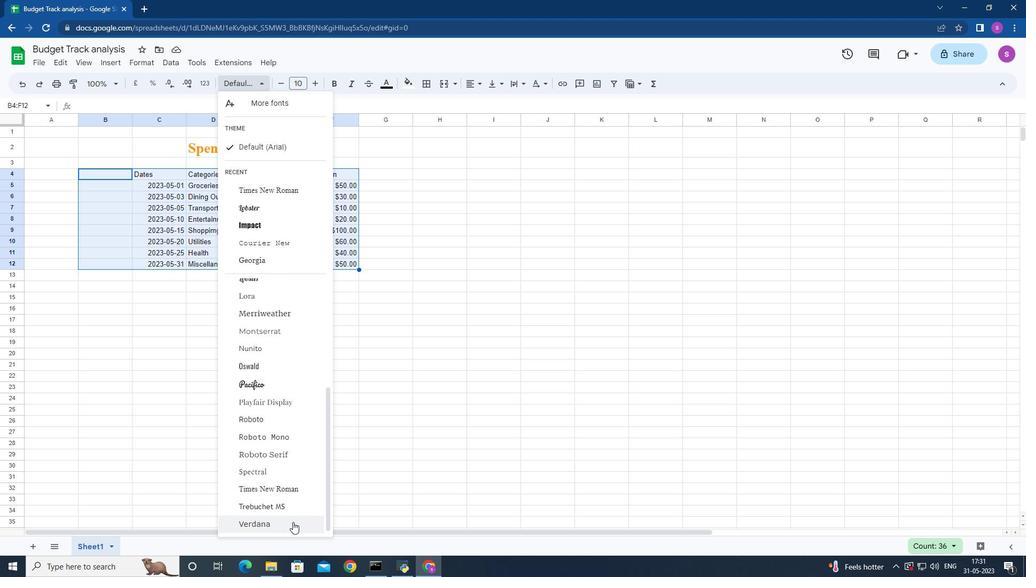 
Action: Mouse pressed left at (293, 524)
Screenshot: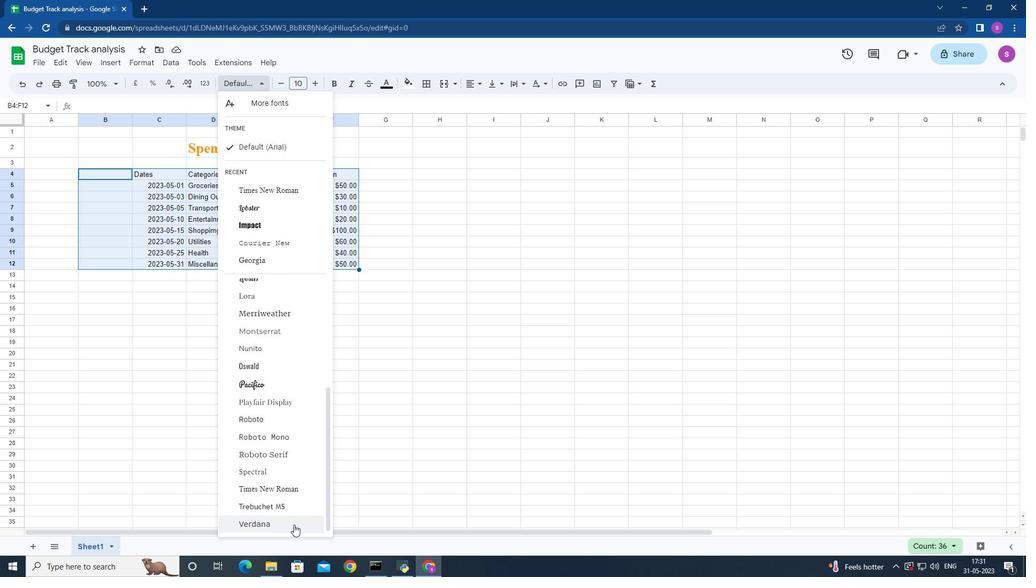
Action: Mouse moved to (312, 83)
Screenshot: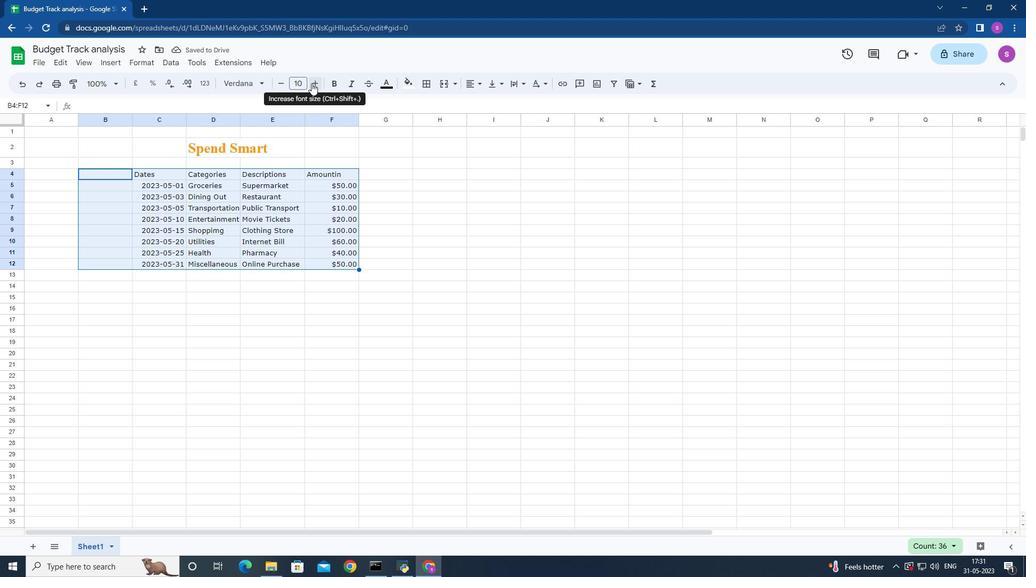
Action: Mouse pressed left at (312, 83)
Screenshot: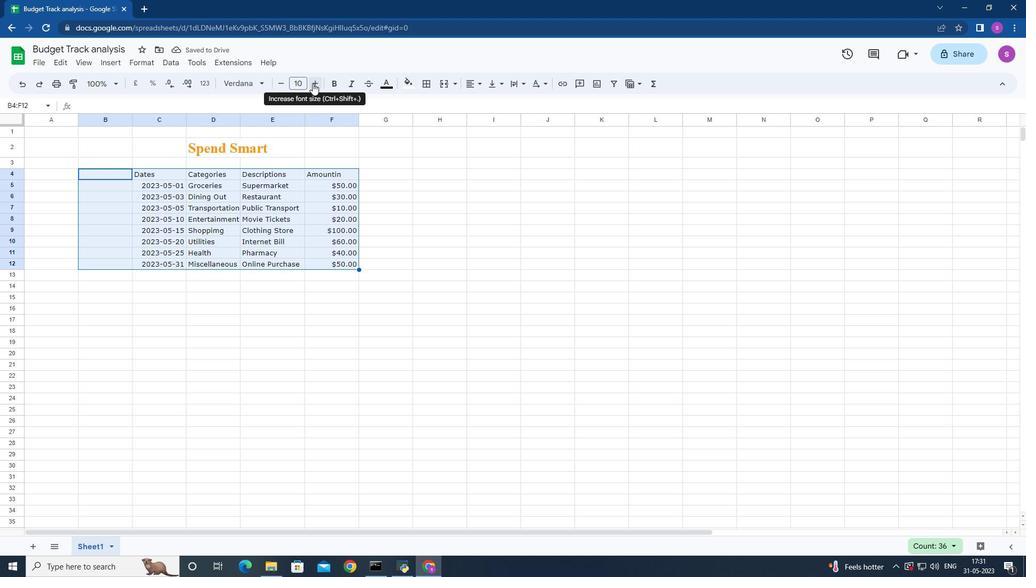 
Action: Mouse pressed left at (312, 83)
Screenshot: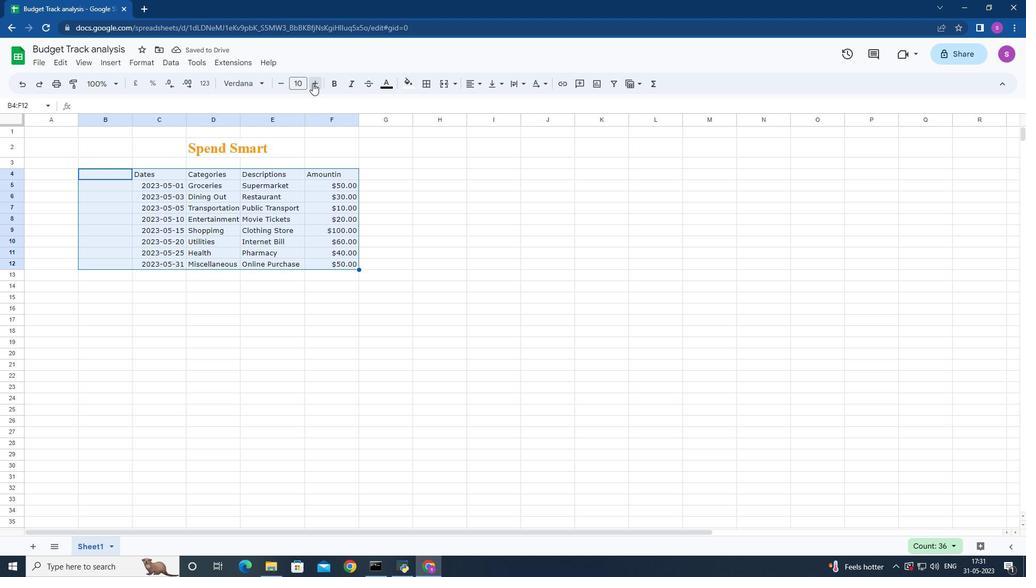
Action: Mouse moved to (481, 83)
Screenshot: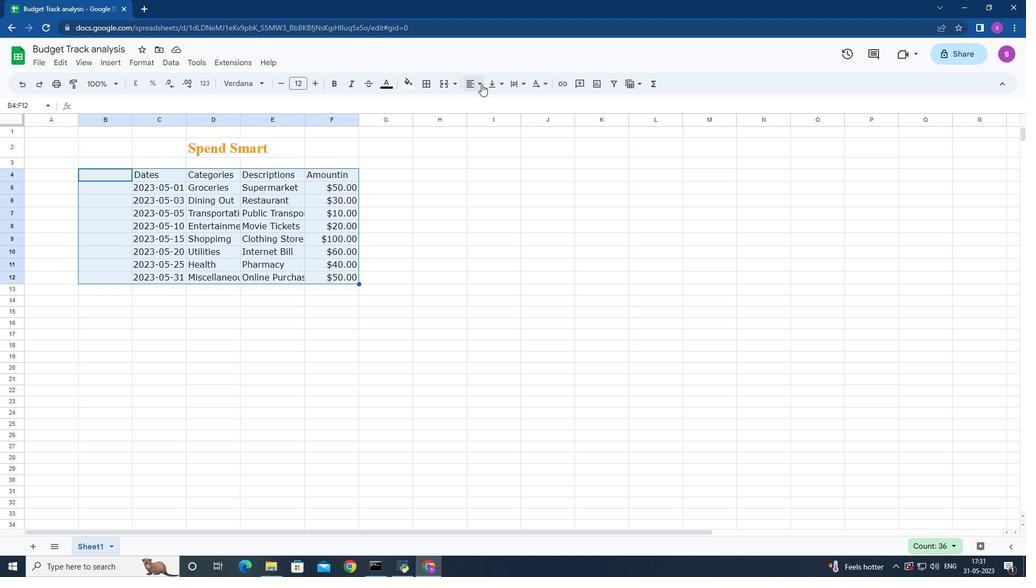
Action: Mouse pressed left at (481, 83)
Screenshot: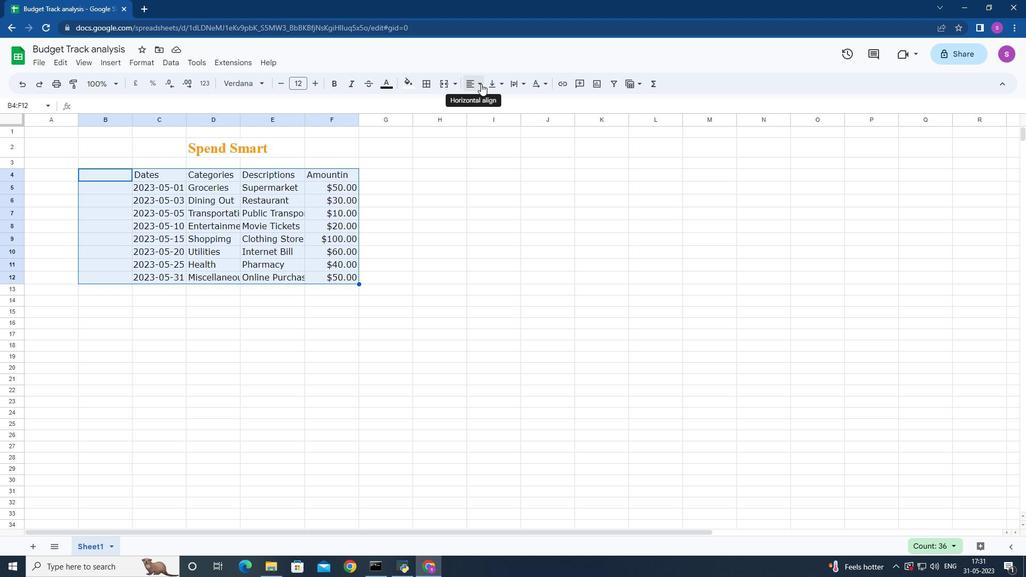 
Action: Mouse moved to (473, 104)
Screenshot: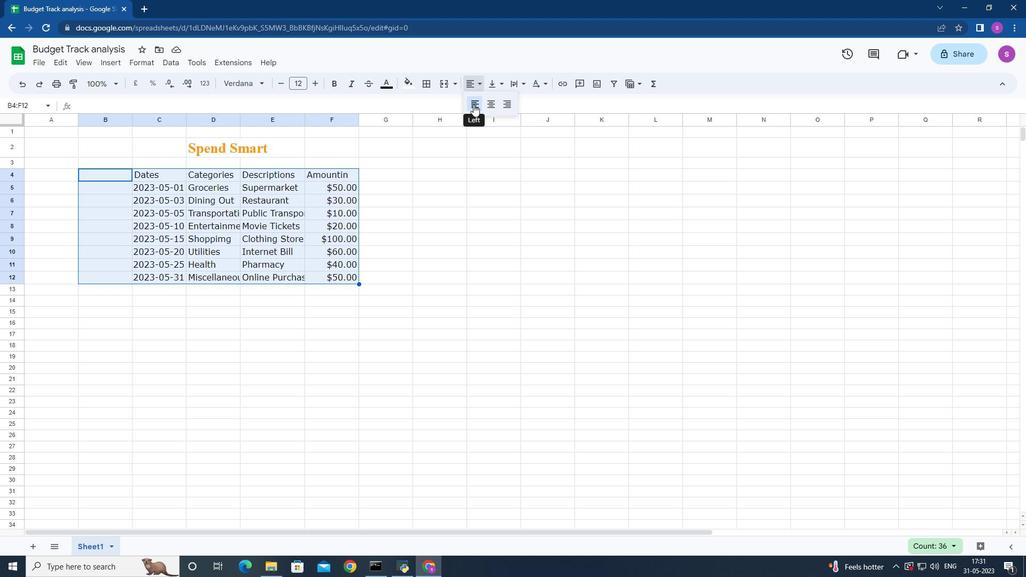 
Action: Mouse pressed left at (473, 104)
Screenshot: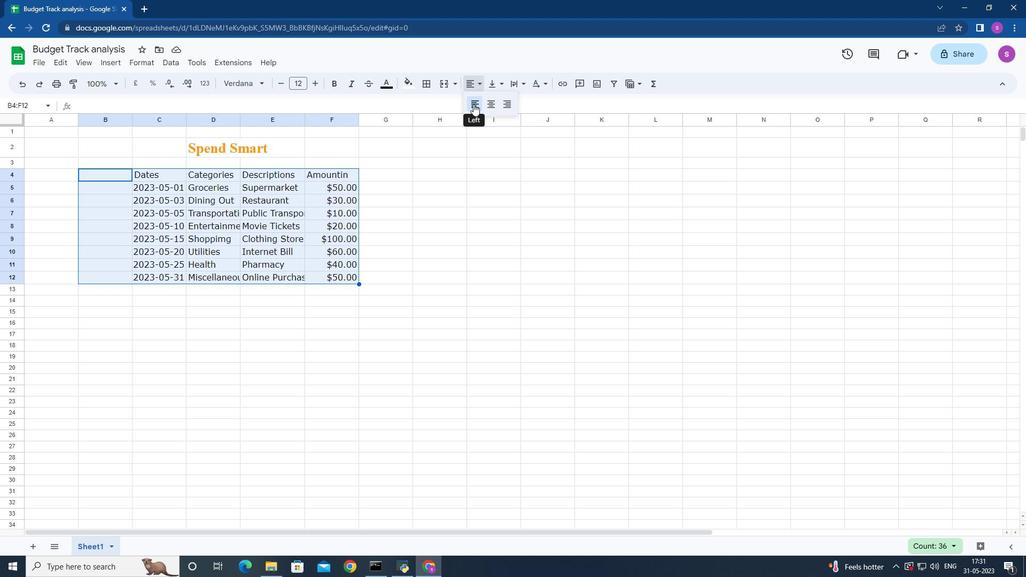 
Action: Mouse moved to (178, 144)
Screenshot: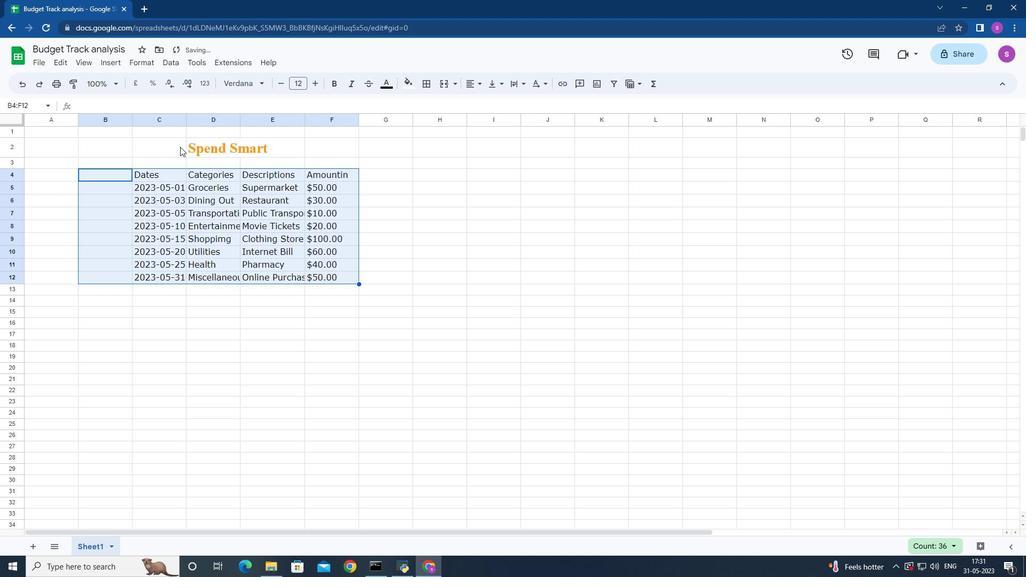
Action: Mouse pressed left at (178, 144)
Screenshot: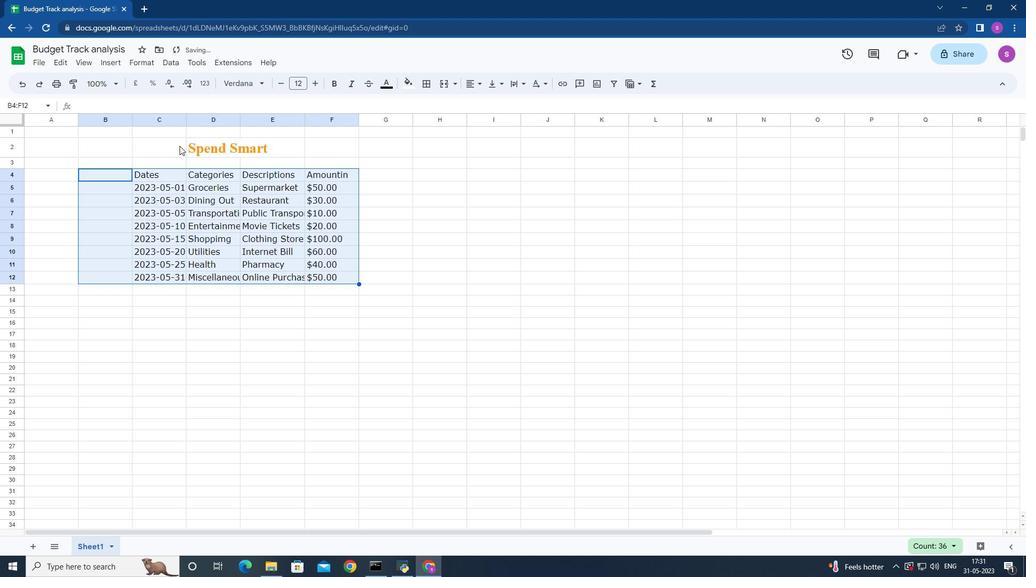 
Action: Mouse moved to (479, 86)
Screenshot: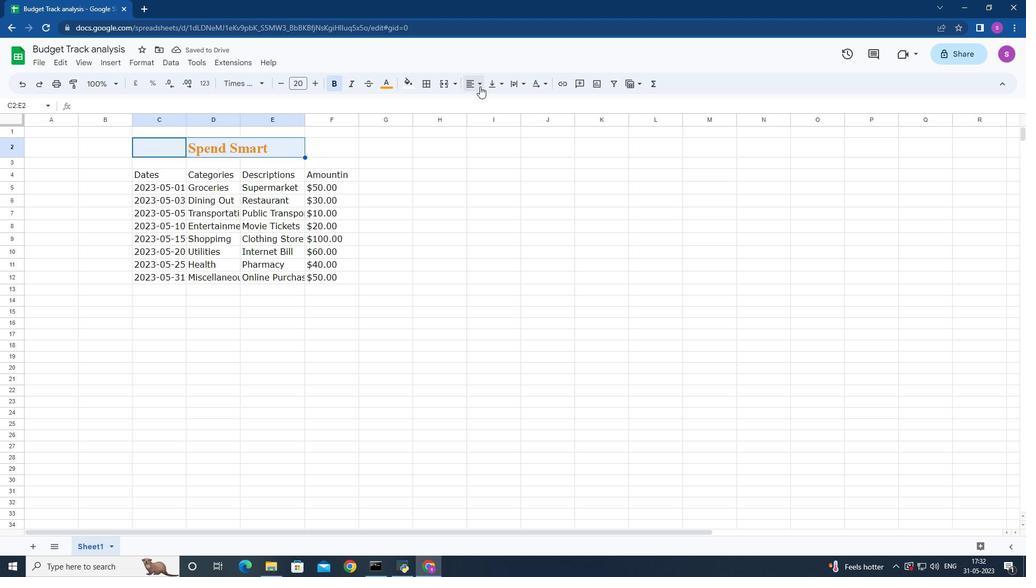 
Action: Mouse pressed left at (479, 86)
Screenshot: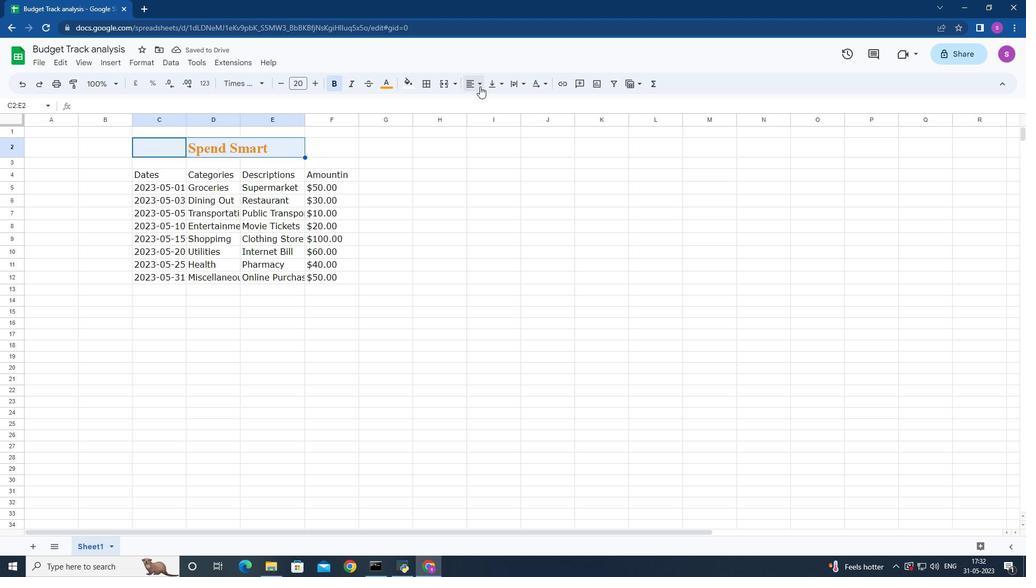 
Action: Mouse moved to (472, 104)
Screenshot: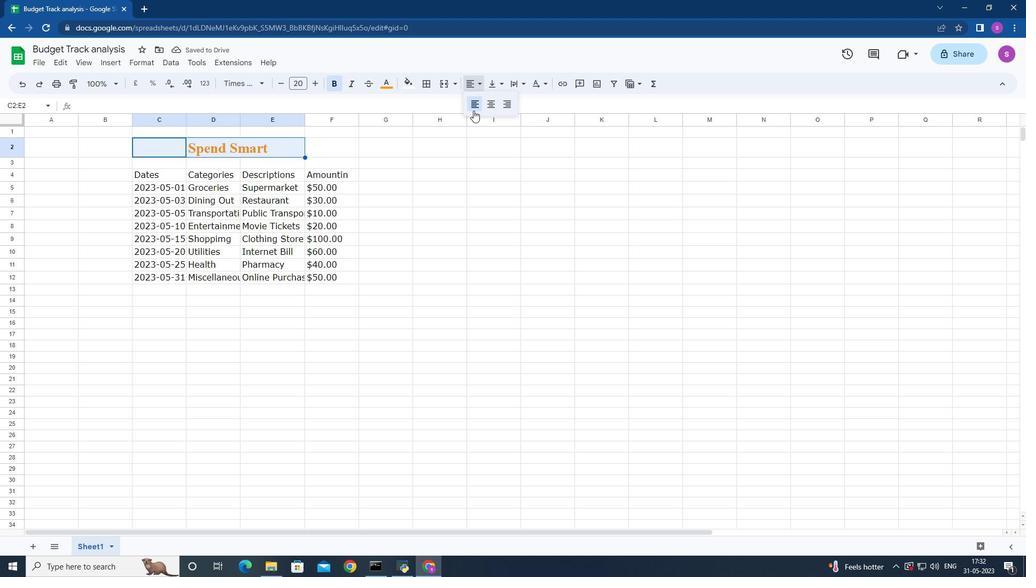
Action: Mouse pressed left at (472, 104)
Screenshot: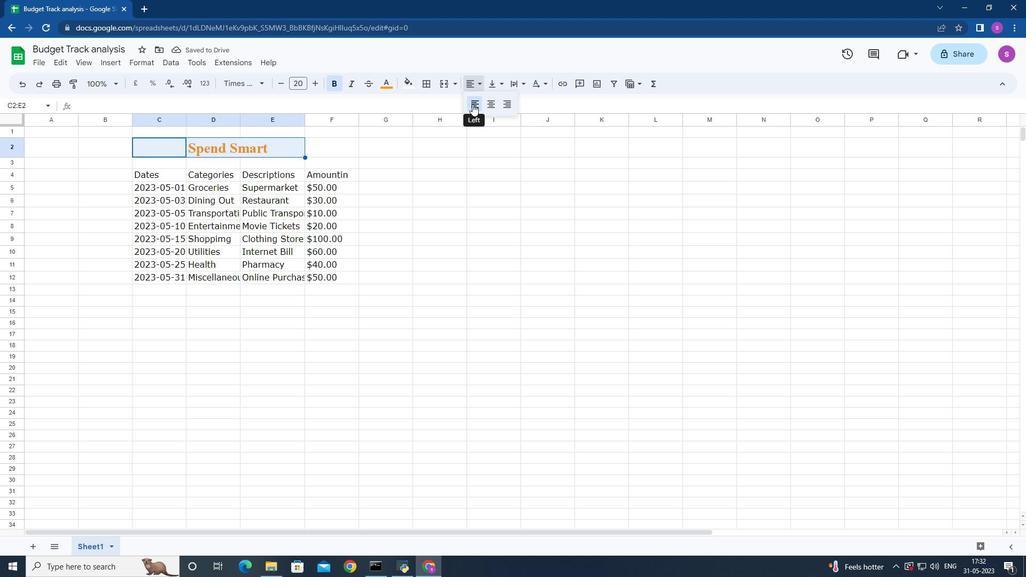 
Action: Mouse moved to (185, 119)
Screenshot: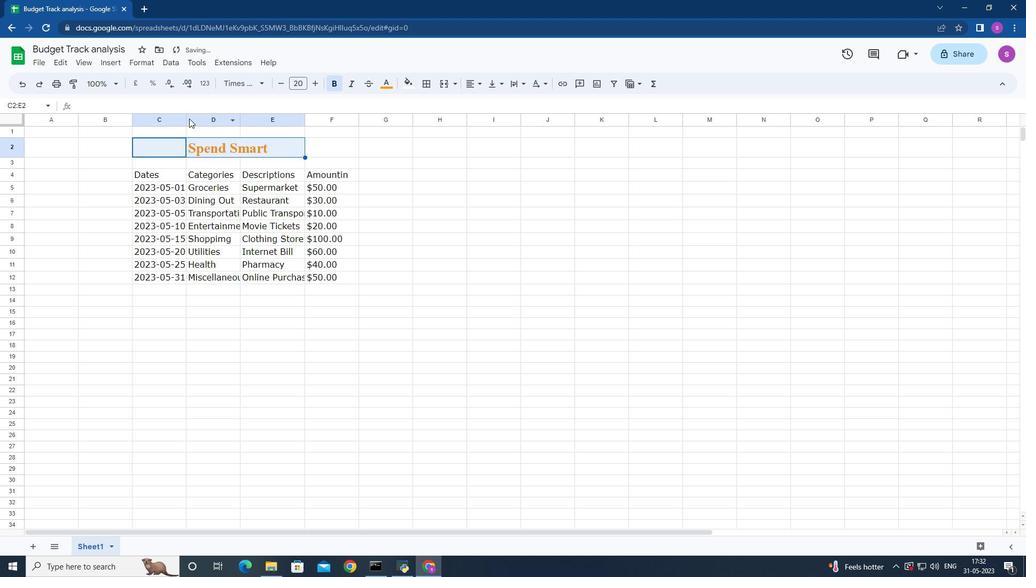 
Action: Mouse pressed left at (185, 119)
Screenshot: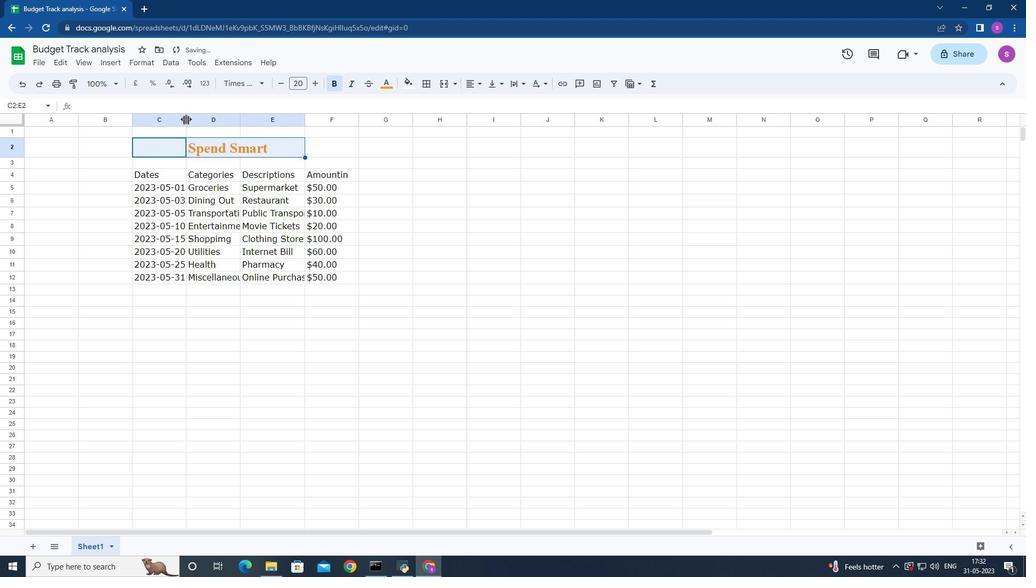 
Action: Mouse moved to (248, 119)
Screenshot: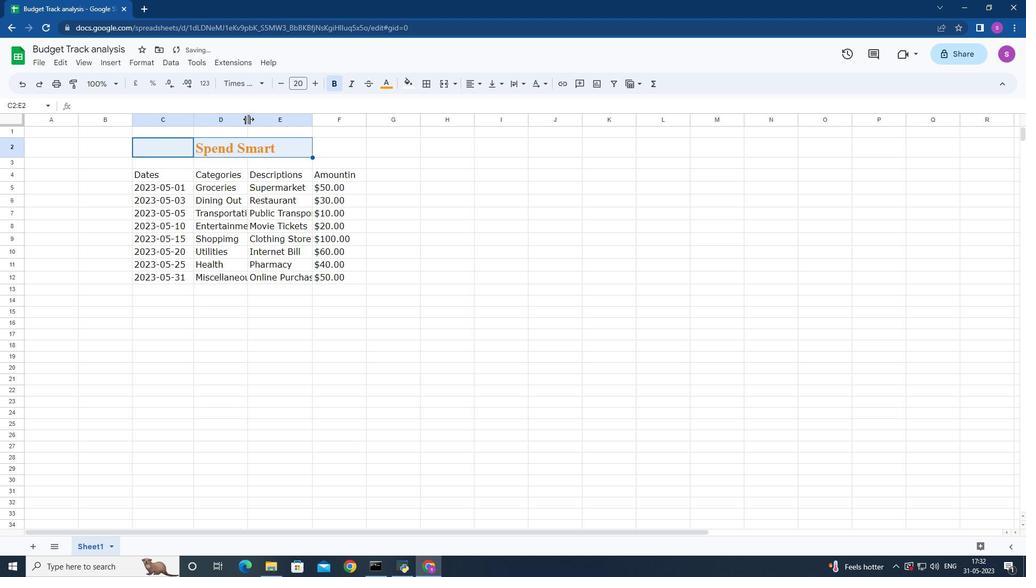 
Action: Mouse pressed left at (248, 119)
Screenshot: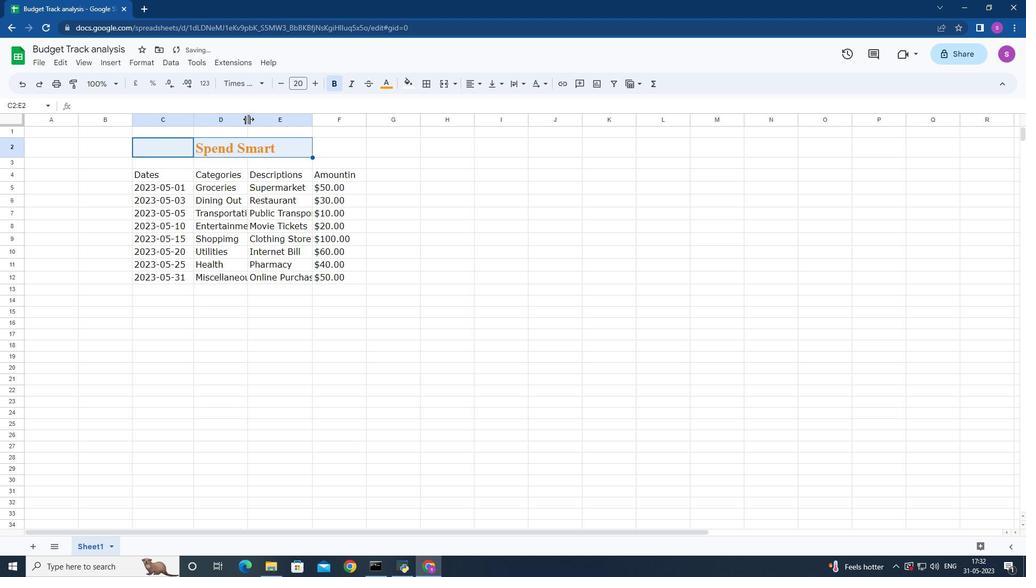 
Action: Mouse moved to (328, 120)
Screenshot: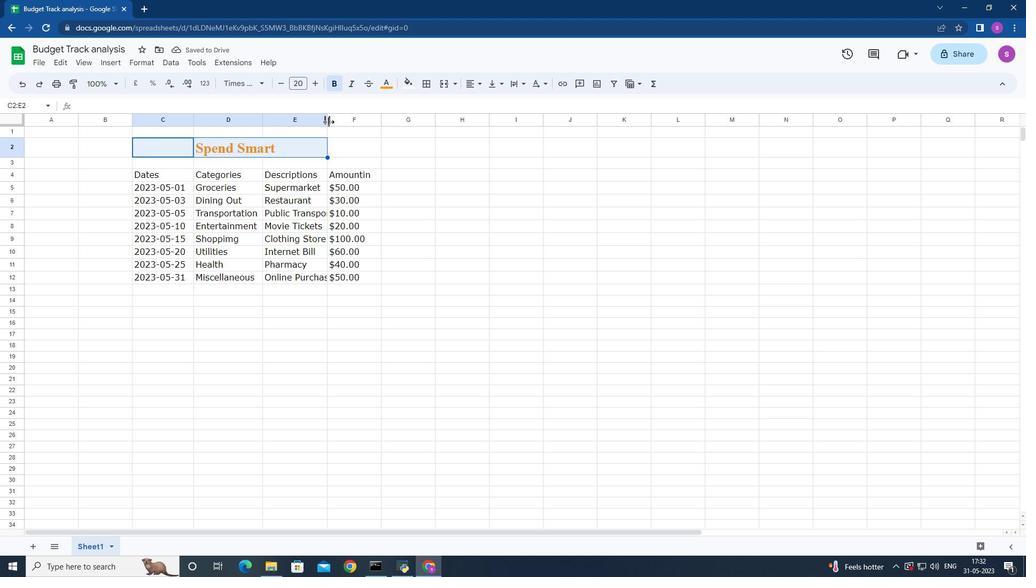 
Action: Mouse pressed left at (328, 120)
Screenshot: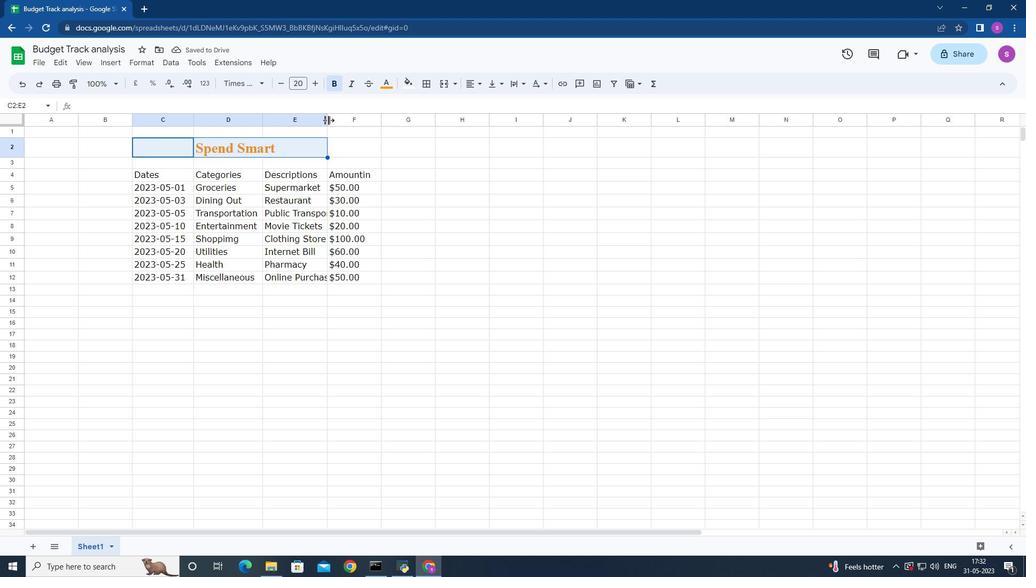 
Action: Mouse moved to (386, 166)
Screenshot: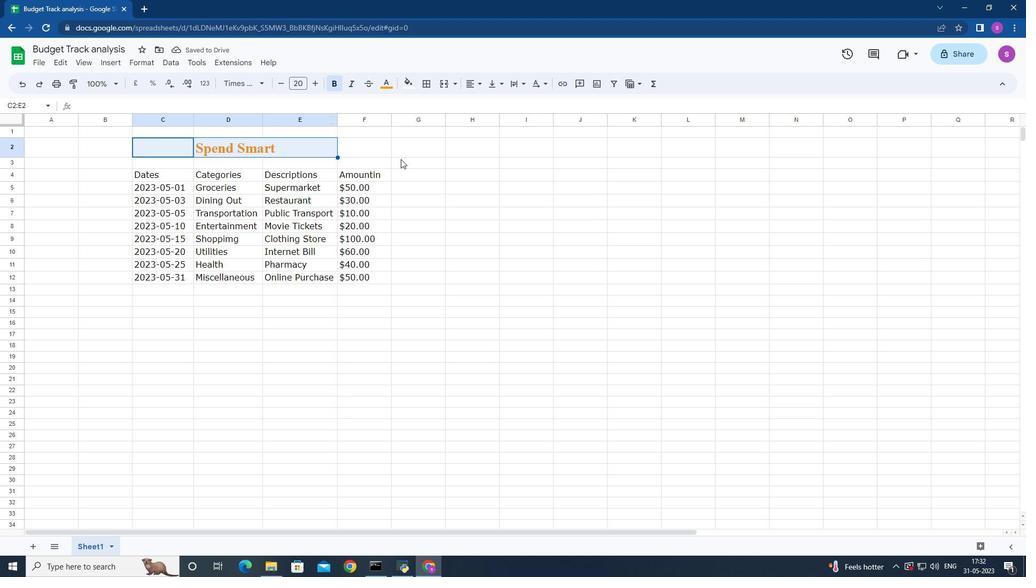 
